 Task: Search one way flight ticket for 3 adults, 3 children in business from Presque Isle: Presque Isle International Airport to Rockford: Chicago Rockford International Airport(was Northwest Chicagoland Regional Airport At Rockford) on 5-1-2023. Choice of flights is American. Number of bags: 4 checked bags. Price is upto 25000. Outbound departure time preference is 11:15.
Action: Mouse moved to (185, 277)
Screenshot: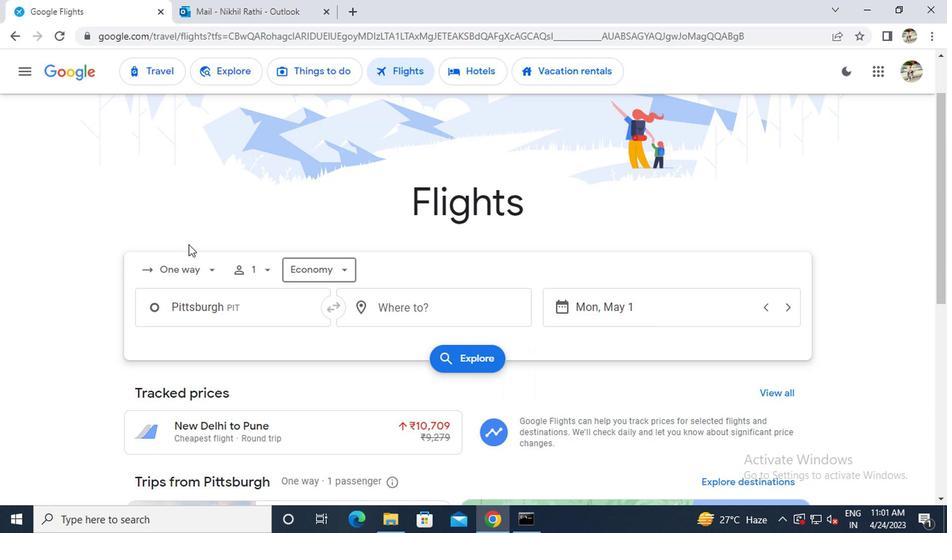 
Action: Mouse pressed left at (185, 277)
Screenshot: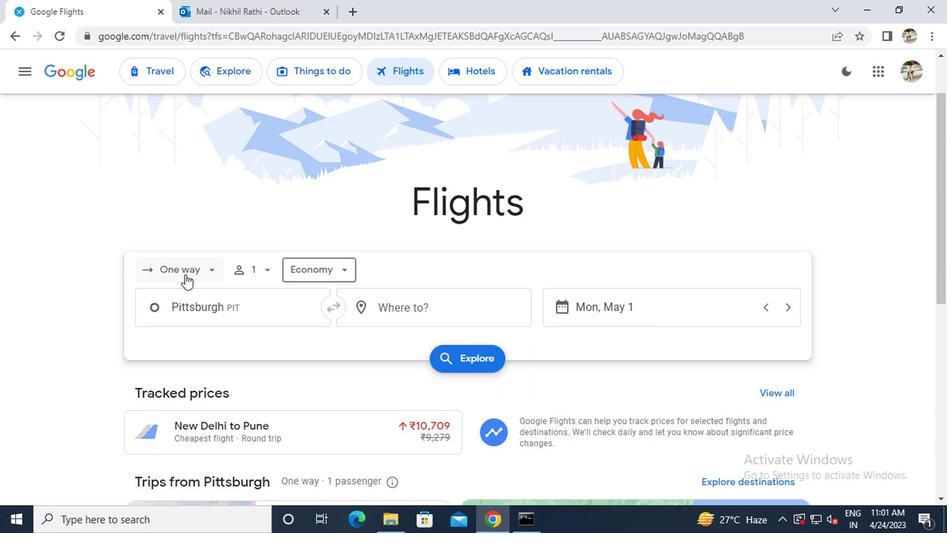 
Action: Mouse moved to (184, 328)
Screenshot: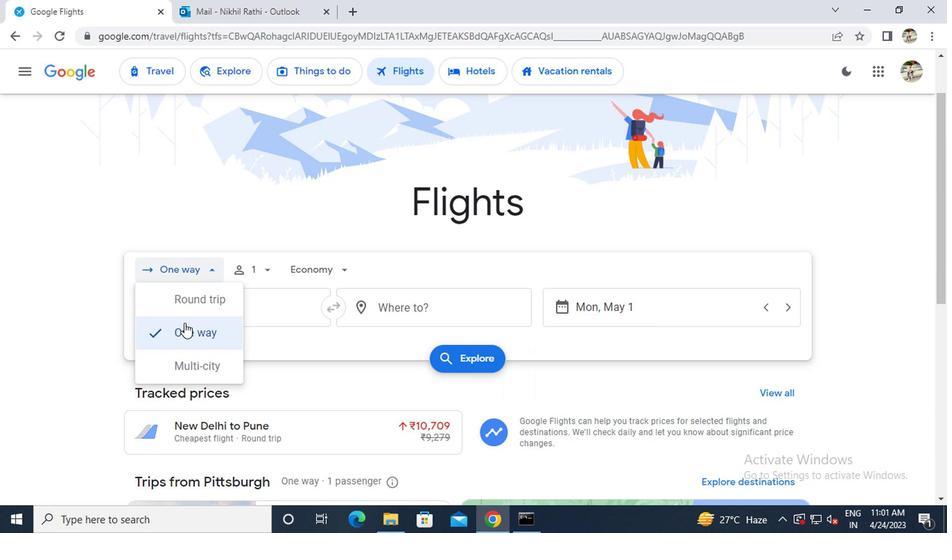 
Action: Mouse pressed left at (184, 328)
Screenshot: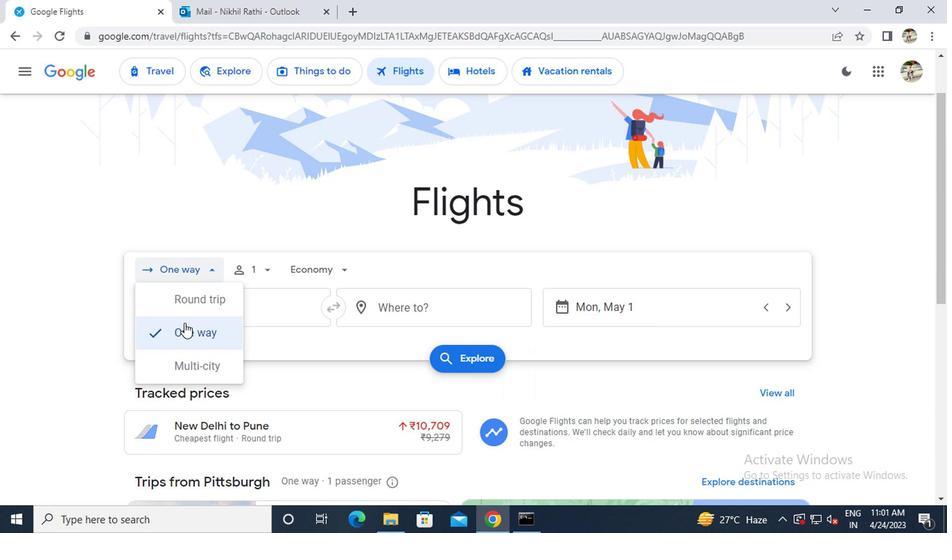 
Action: Mouse moved to (254, 269)
Screenshot: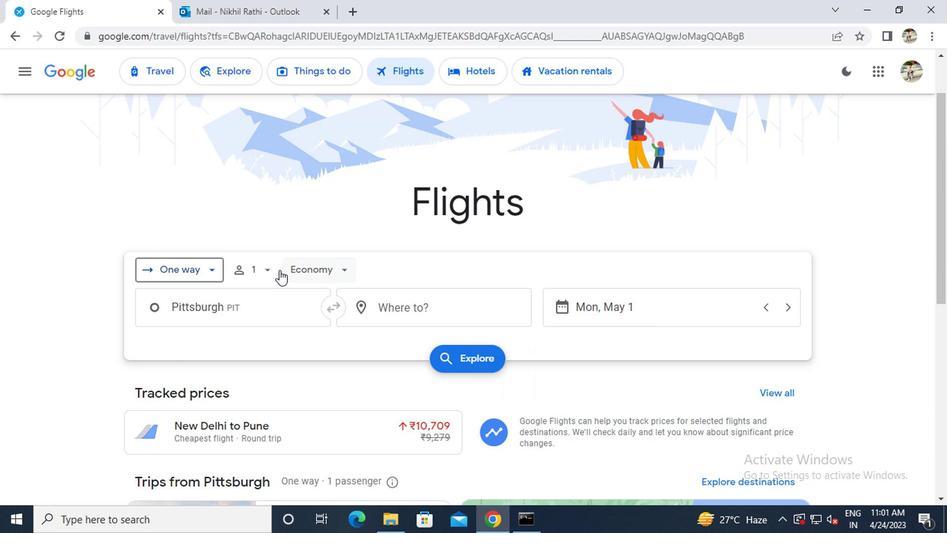
Action: Mouse pressed left at (254, 269)
Screenshot: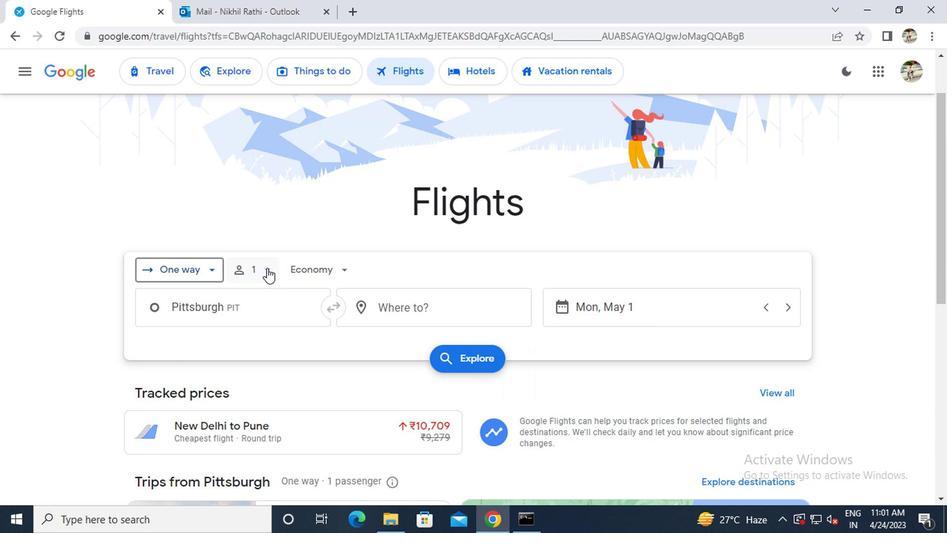 
Action: Mouse moved to (370, 307)
Screenshot: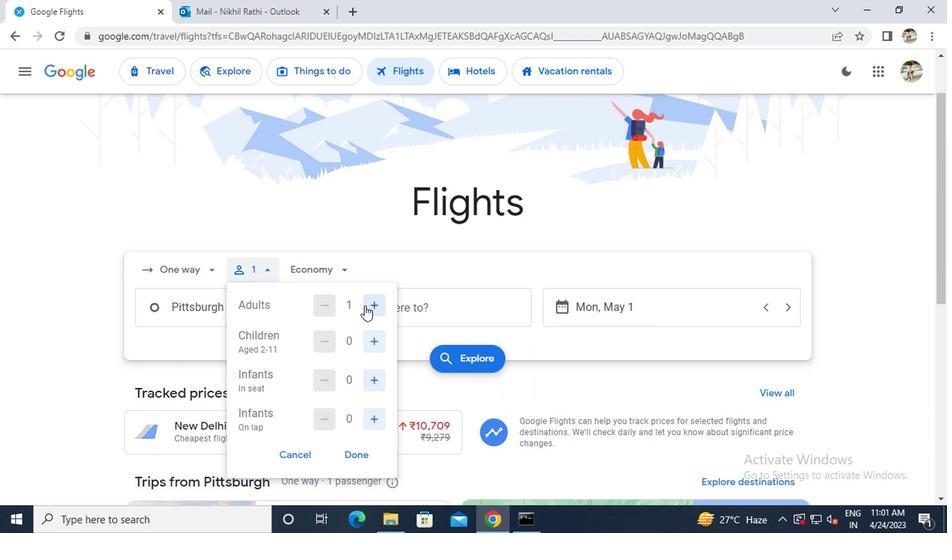 
Action: Mouse pressed left at (370, 307)
Screenshot: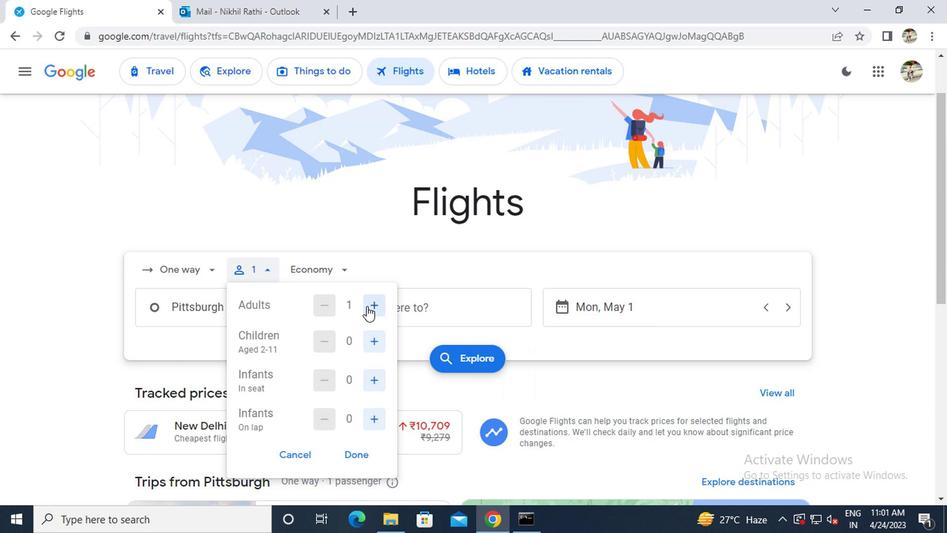 
Action: Mouse pressed left at (370, 307)
Screenshot: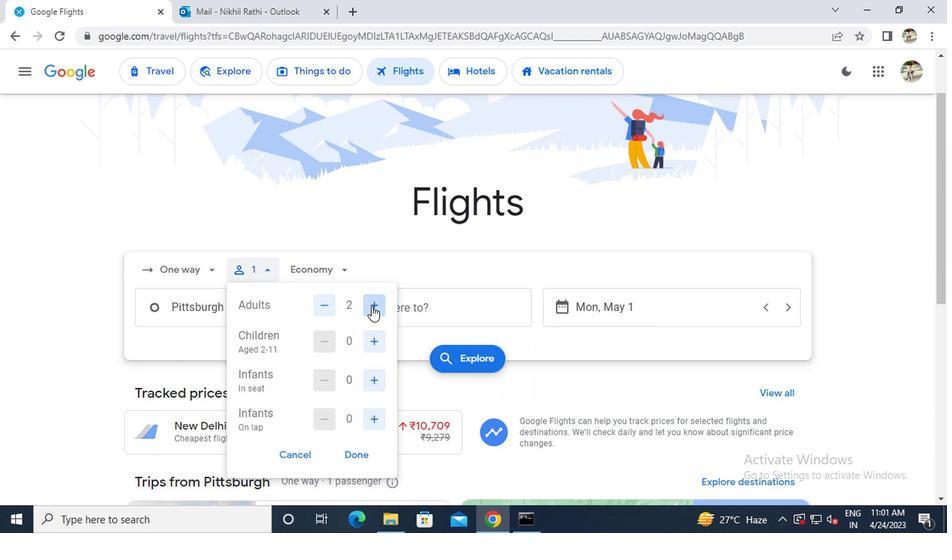 
Action: Mouse moved to (367, 343)
Screenshot: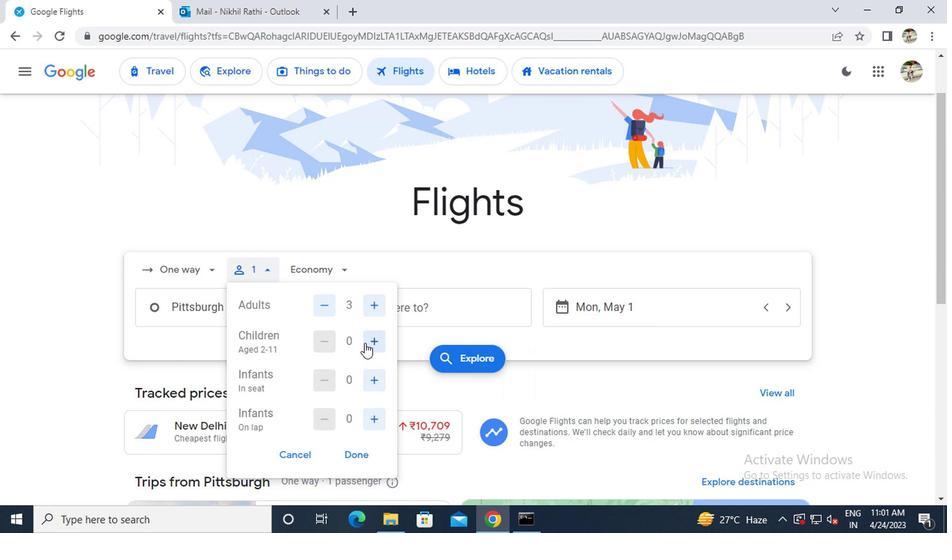 
Action: Mouse pressed left at (367, 343)
Screenshot: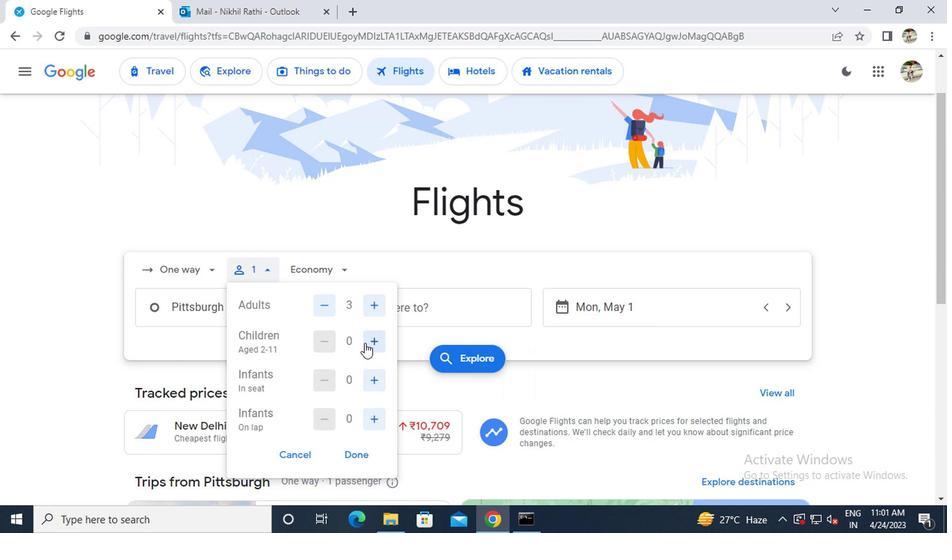 
Action: Mouse pressed left at (367, 343)
Screenshot: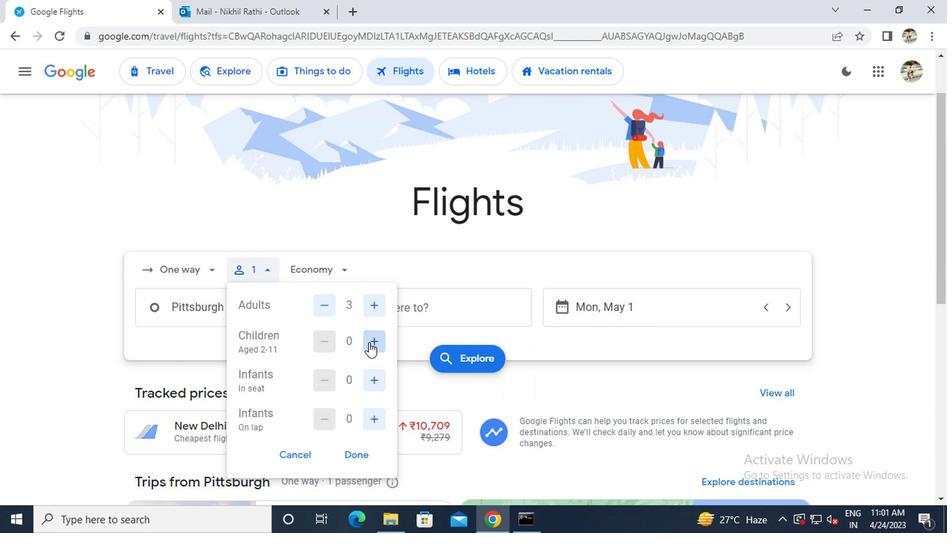 
Action: Mouse pressed left at (367, 343)
Screenshot: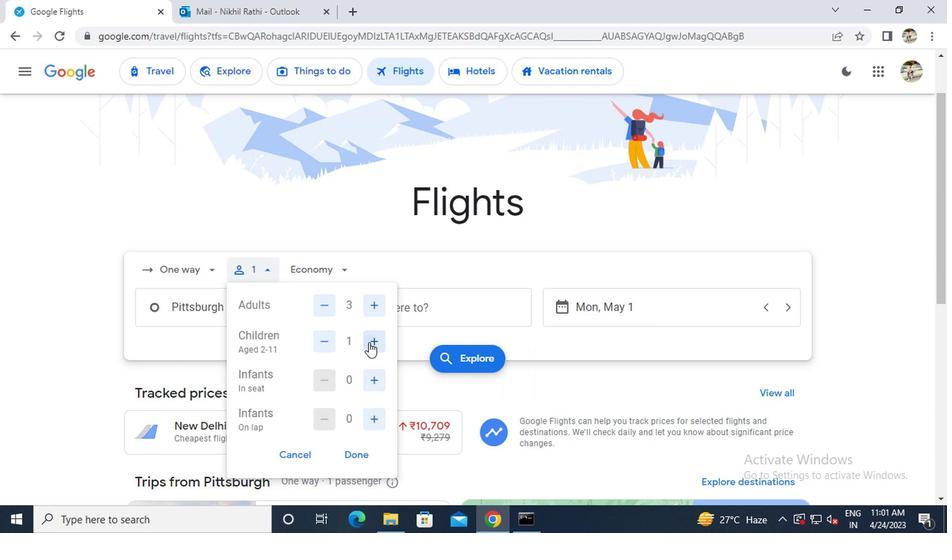 
Action: Mouse moved to (319, 261)
Screenshot: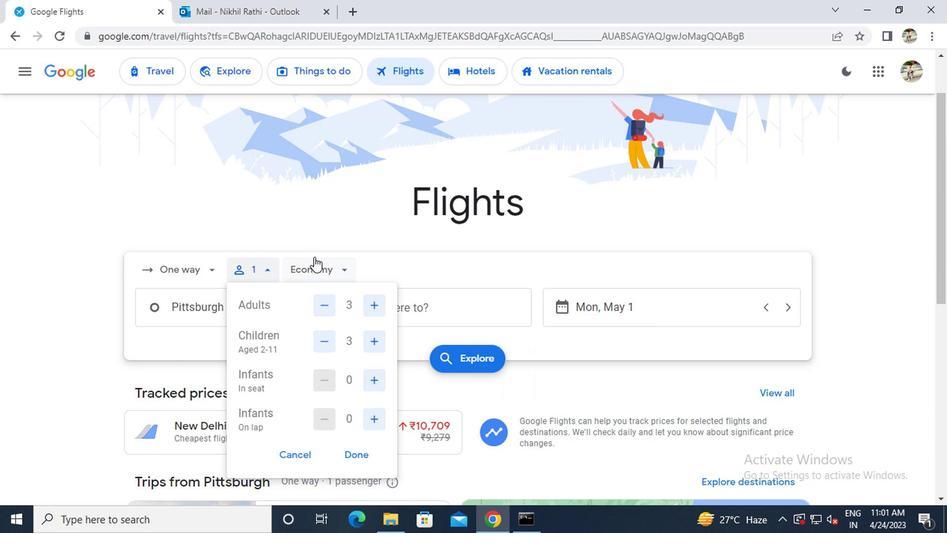 
Action: Mouse pressed left at (319, 261)
Screenshot: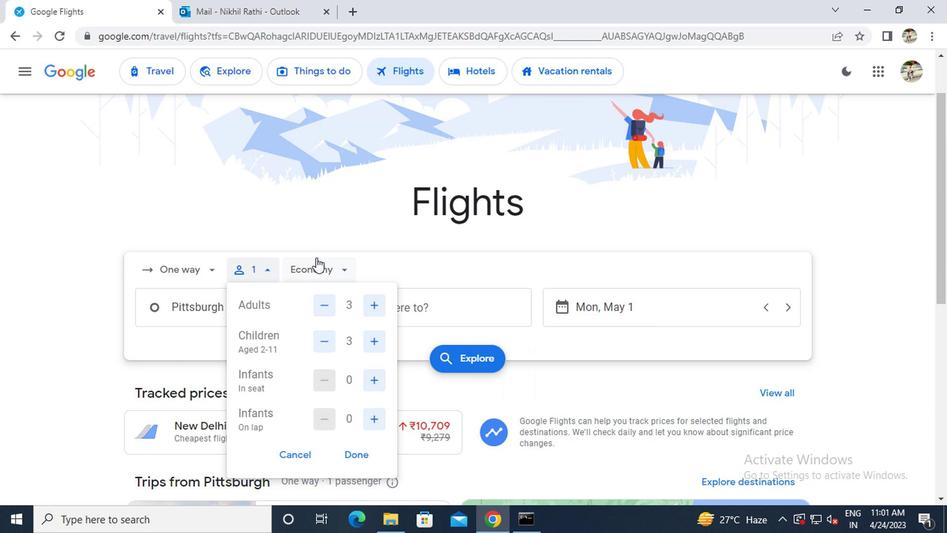 
Action: Mouse moved to (329, 362)
Screenshot: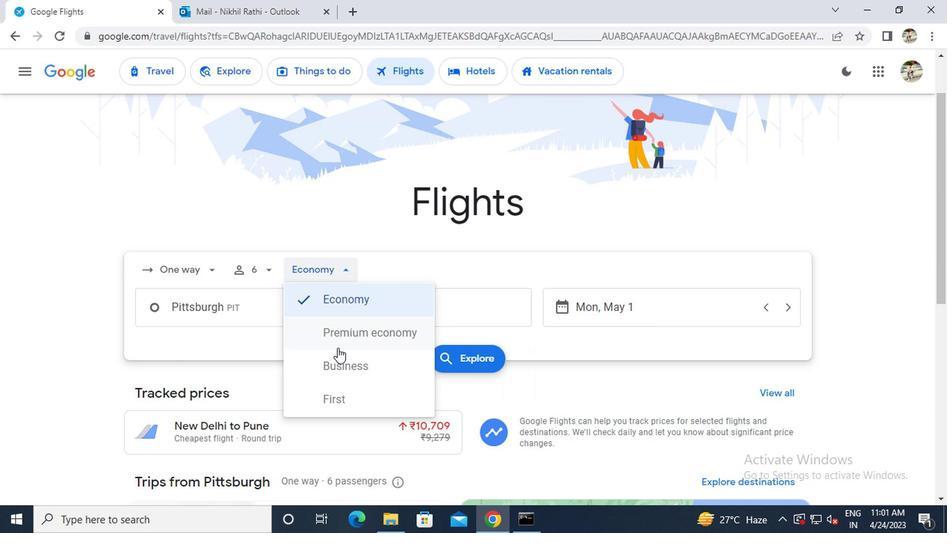 
Action: Mouse pressed left at (329, 362)
Screenshot: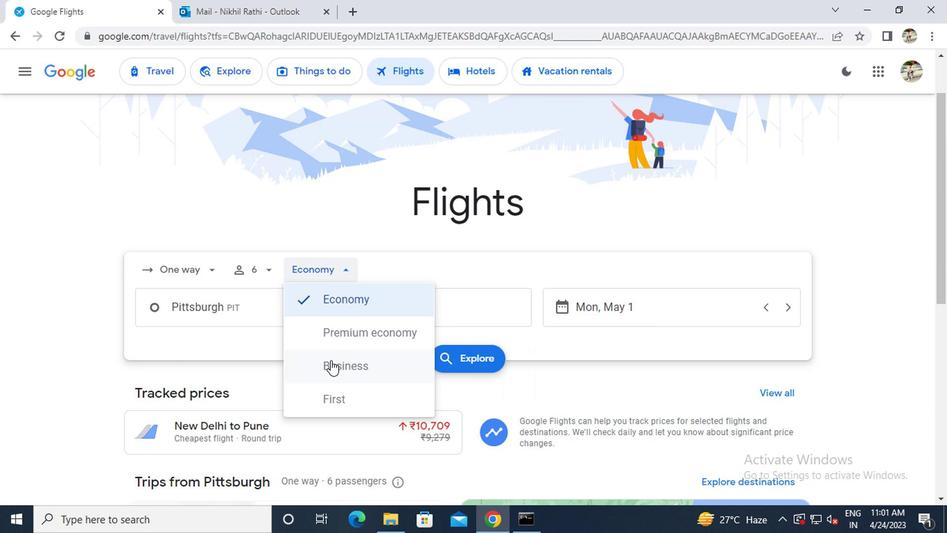
Action: Mouse moved to (259, 307)
Screenshot: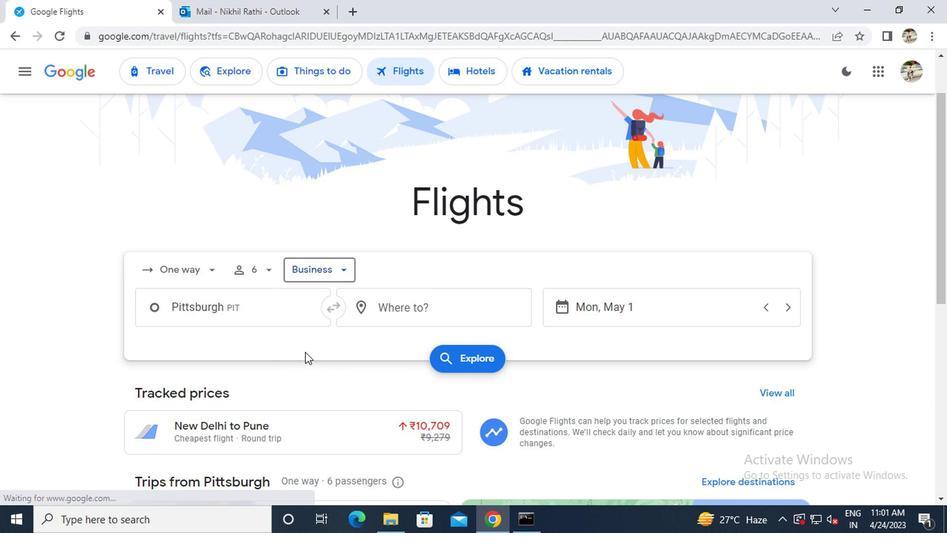 
Action: Mouse pressed left at (259, 307)
Screenshot: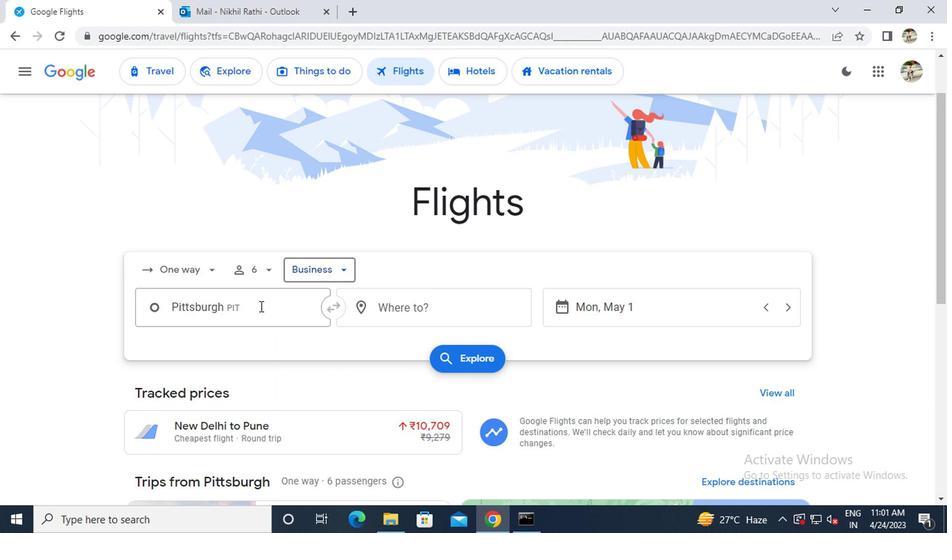 
Action: Key pressed <Key.backspace><Key.caps_lock>p<Key.caps_lock>resque<Key.space><Key.caps_lock>i<Key.caps_lock>sle<Key.space><Key.caps_lock>i<Key.caps_lock>
Screenshot: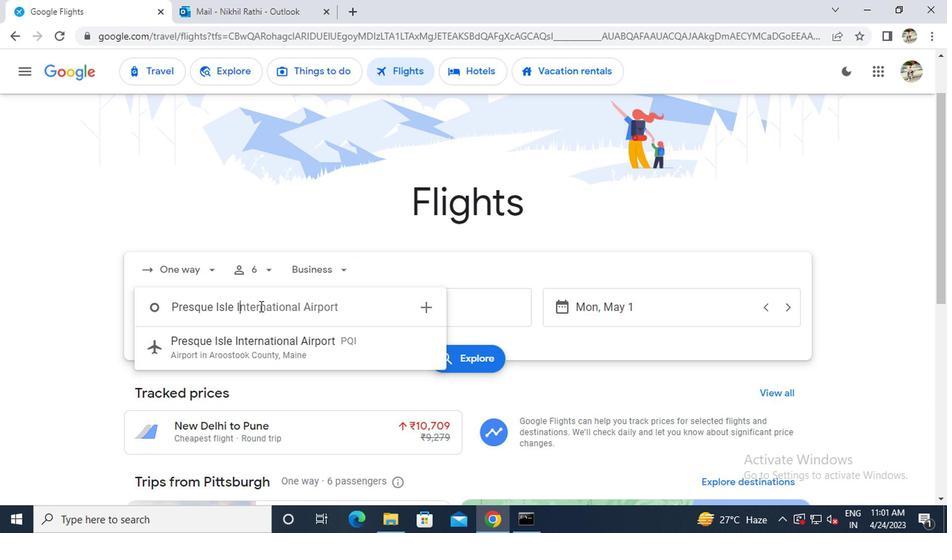 
Action: Mouse moved to (289, 348)
Screenshot: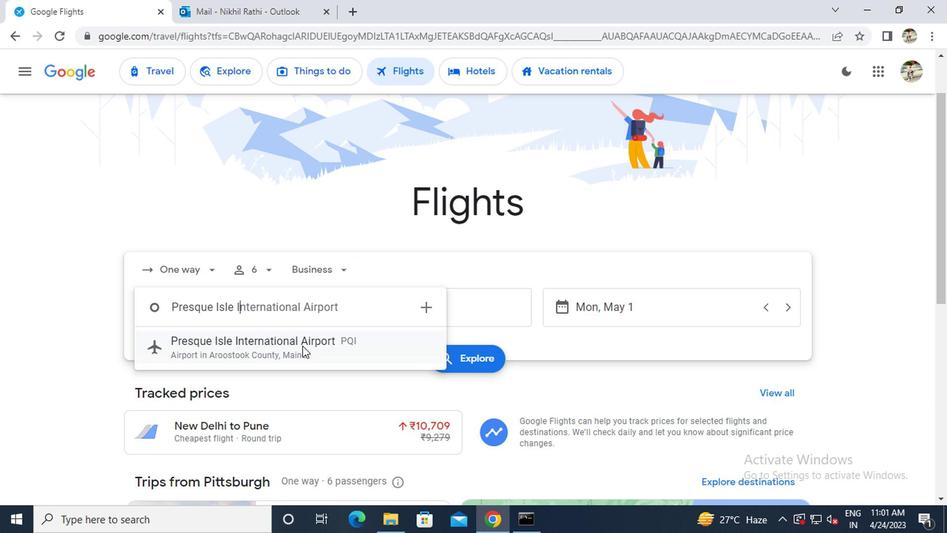 
Action: Mouse pressed left at (289, 348)
Screenshot: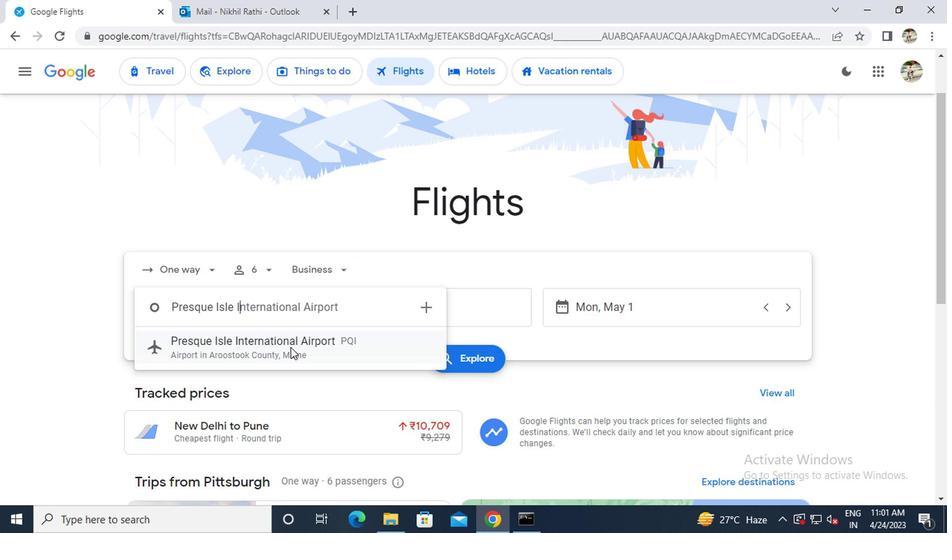 
Action: Mouse moved to (441, 308)
Screenshot: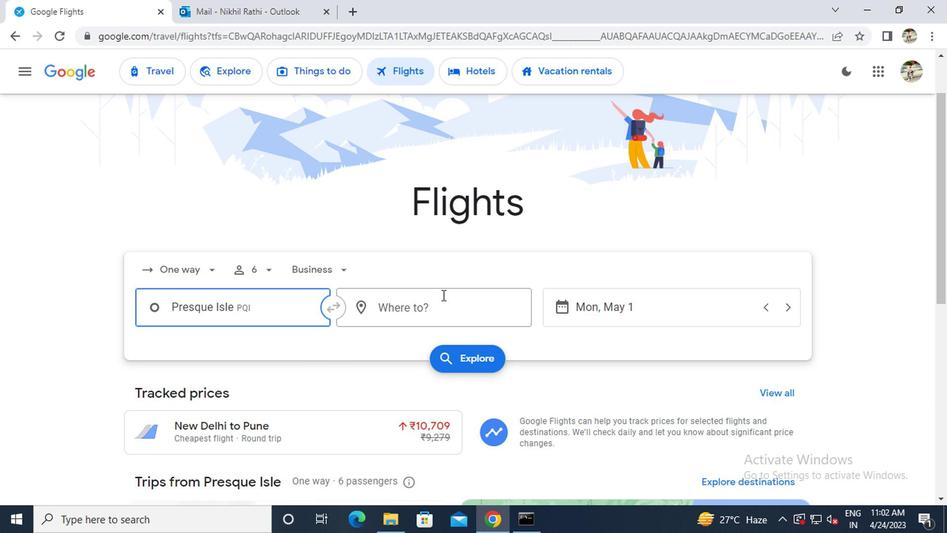 
Action: Mouse pressed left at (441, 308)
Screenshot: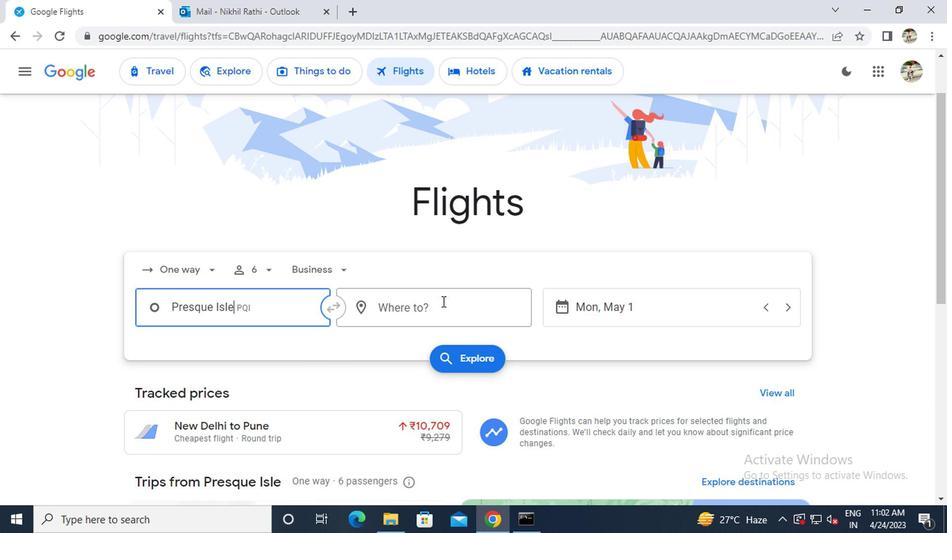 
Action: Mouse moved to (441, 309)
Screenshot: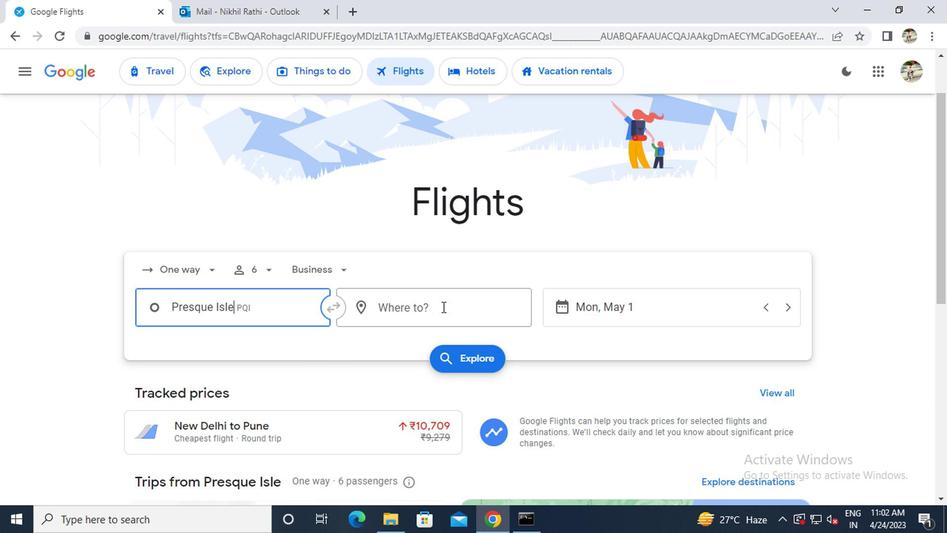 
Action: Key pressed <Key.caps_lock>c<Key.caps_lock>hicago<Key.space>
Screenshot: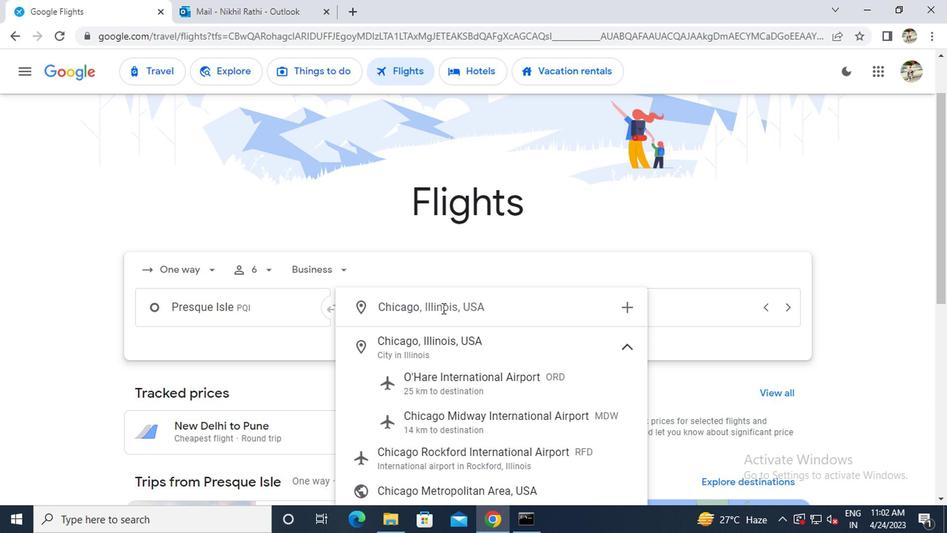 
Action: Mouse moved to (449, 465)
Screenshot: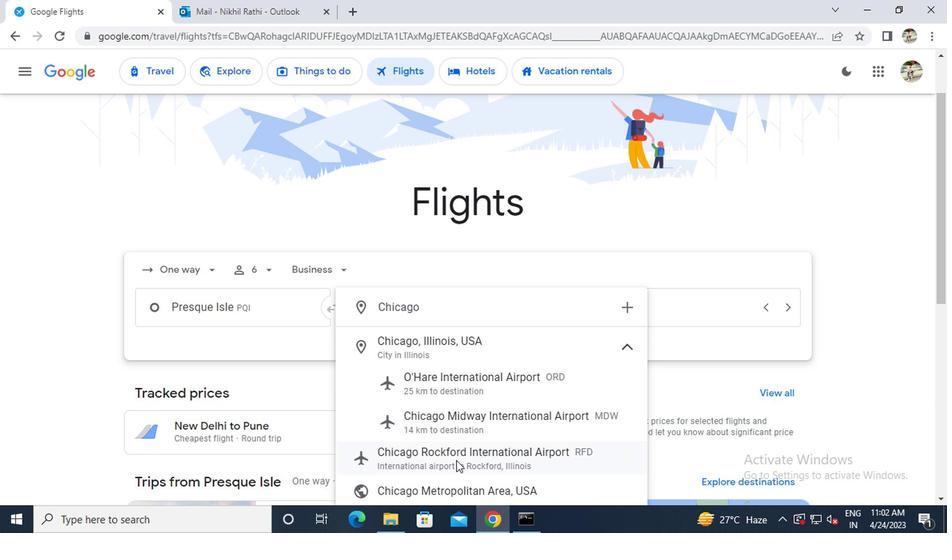 
Action: Mouse pressed left at (449, 465)
Screenshot: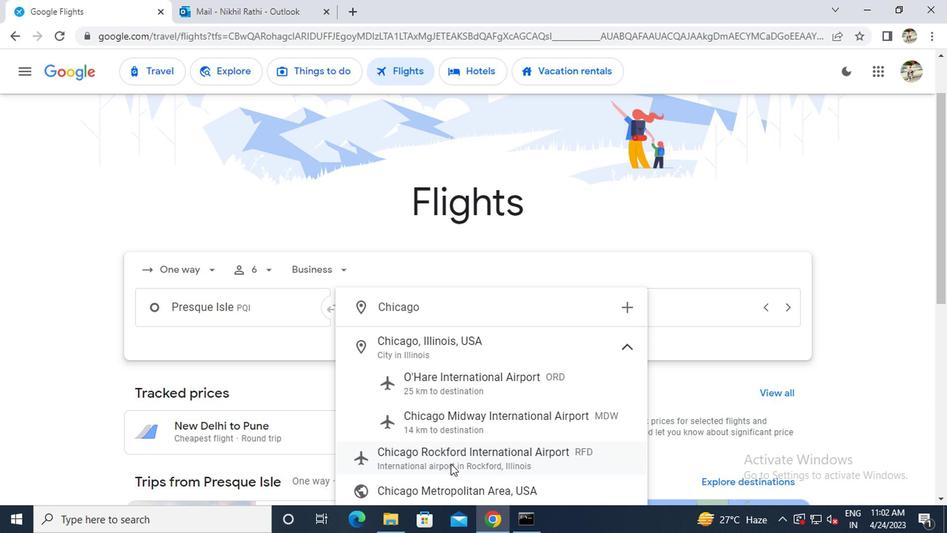 
Action: Mouse moved to (720, 305)
Screenshot: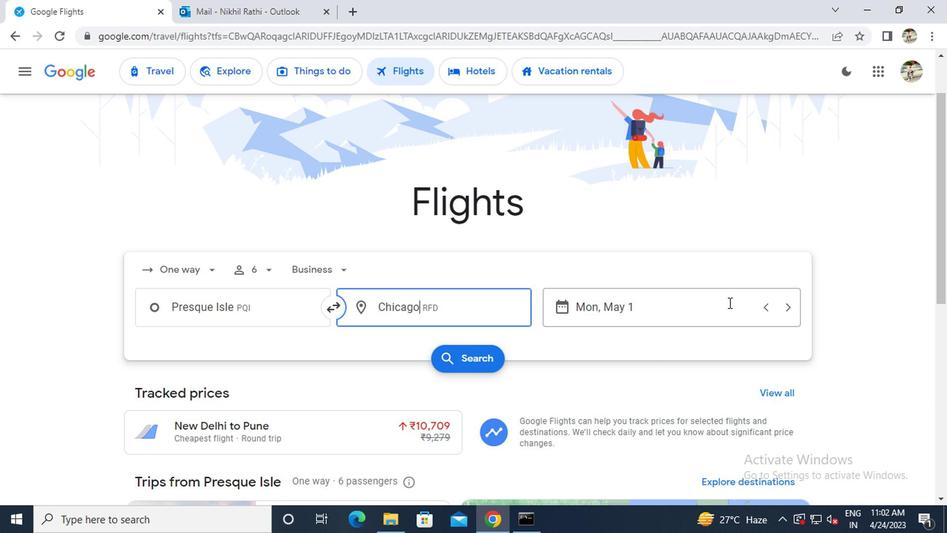 
Action: Mouse pressed left at (720, 305)
Screenshot: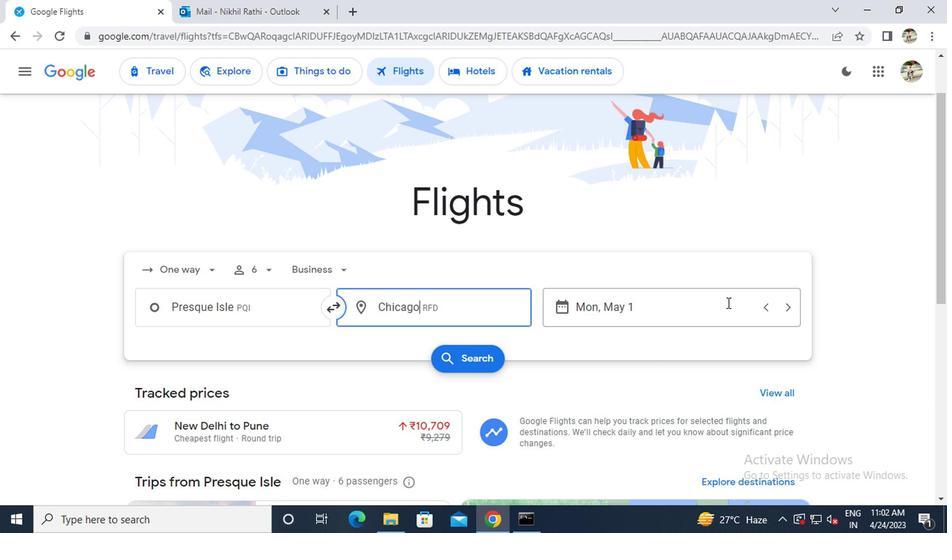 
Action: Mouse moved to (608, 256)
Screenshot: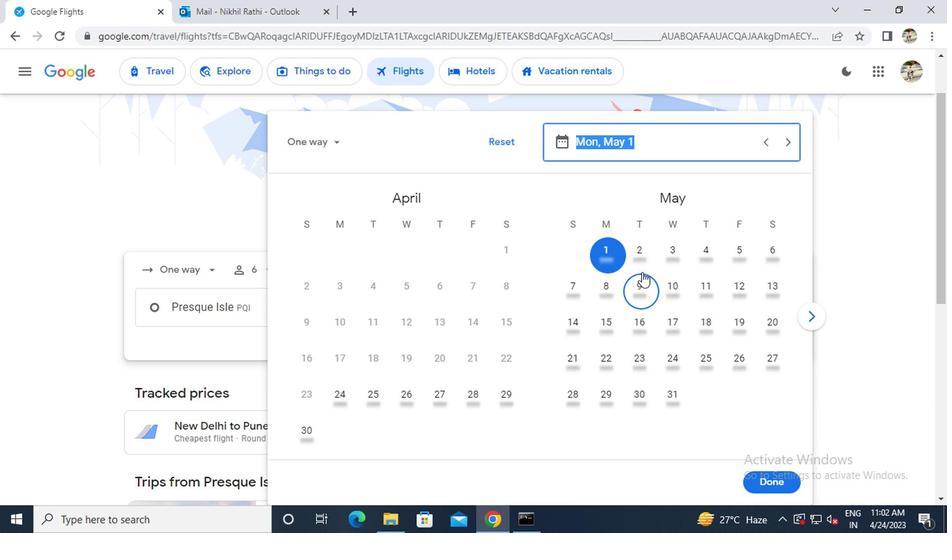 
Action: Mouse pressed left at (608, 256)
Screenshot: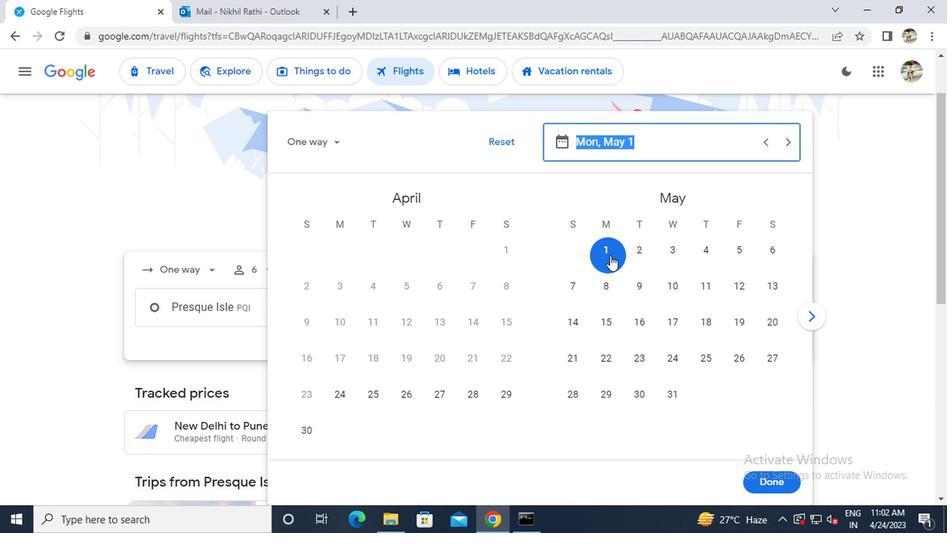 
Action: Mouse moved to (764, 492)
Screenshot: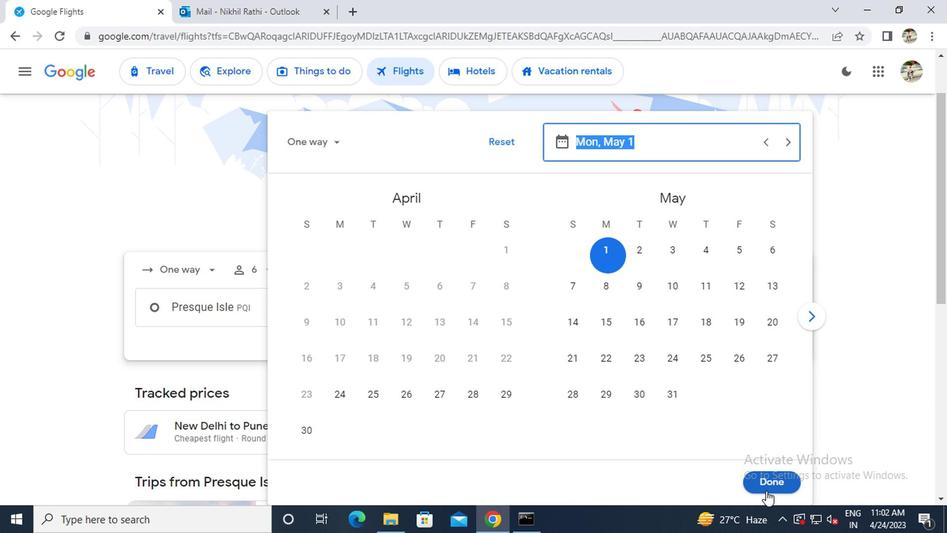 
Action: Mouse pressed left at (764, 492)
Screenshot: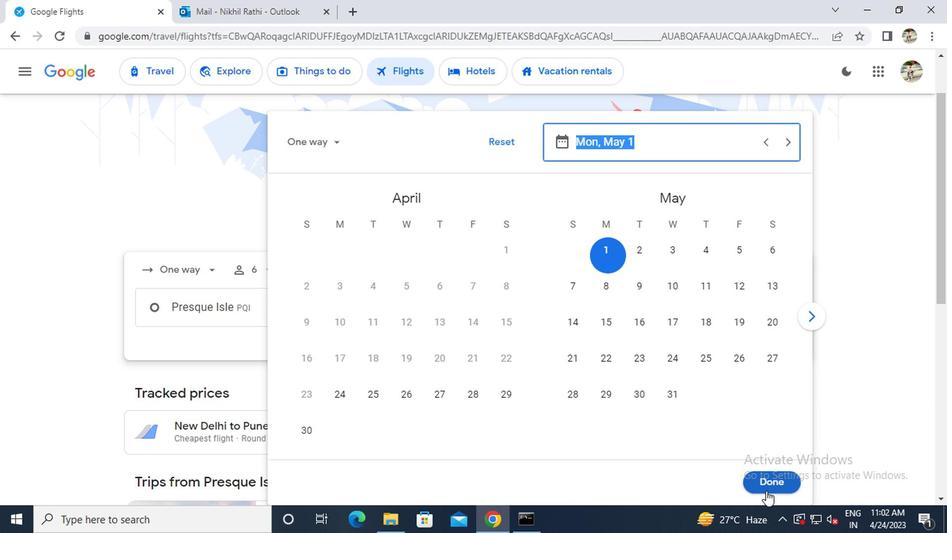 
Action: Mouse moved to (450, 357)
Screenshot: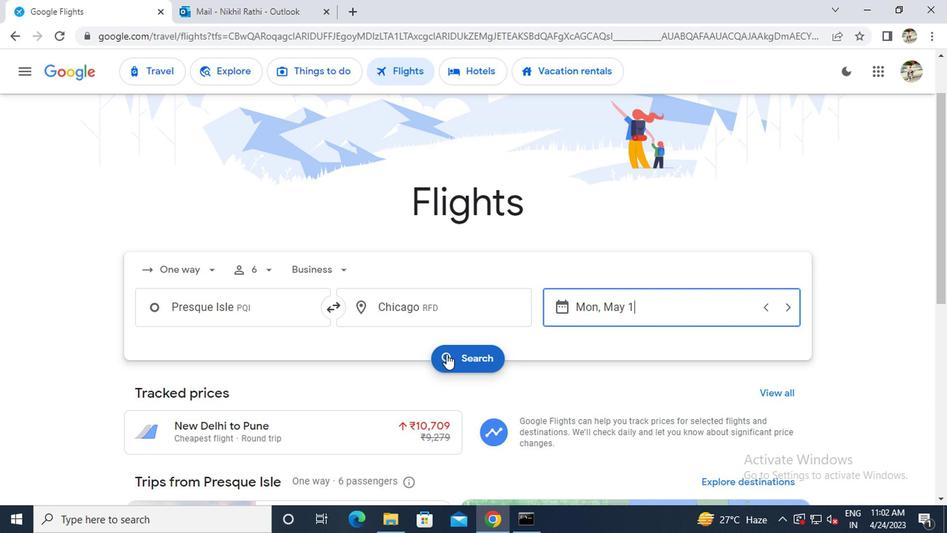 
Action: Mouse pressed left at (450, 357)
Screenshot: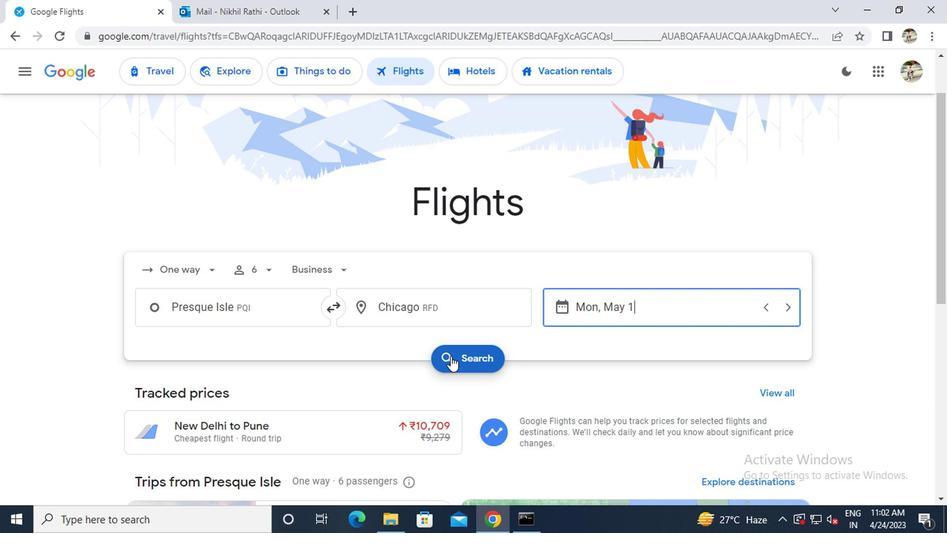 
Action: Mouse moved to (169, 205)
Screenshot: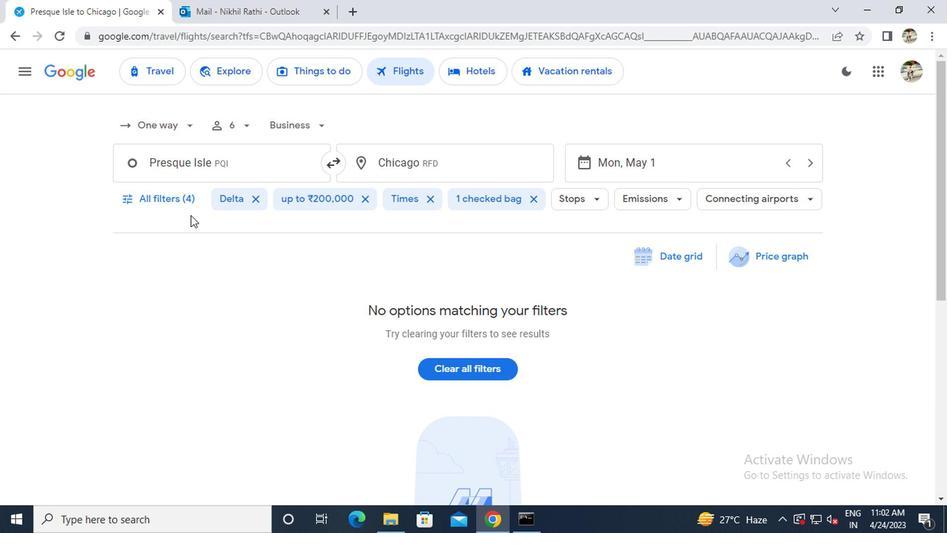 
Action: Mouse pressed left at (169, 205)
Screenshot: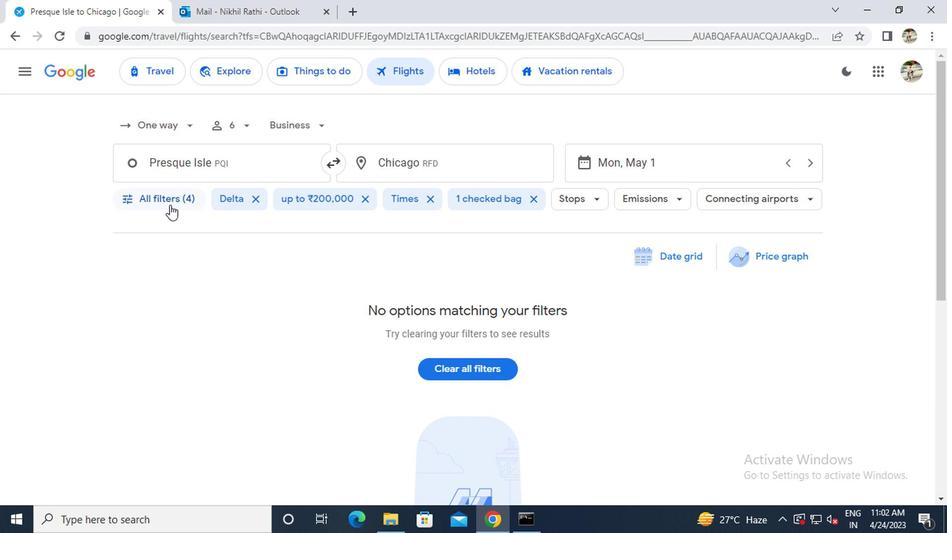 
Action: Mouse moved to (183, 342)
Screenshot: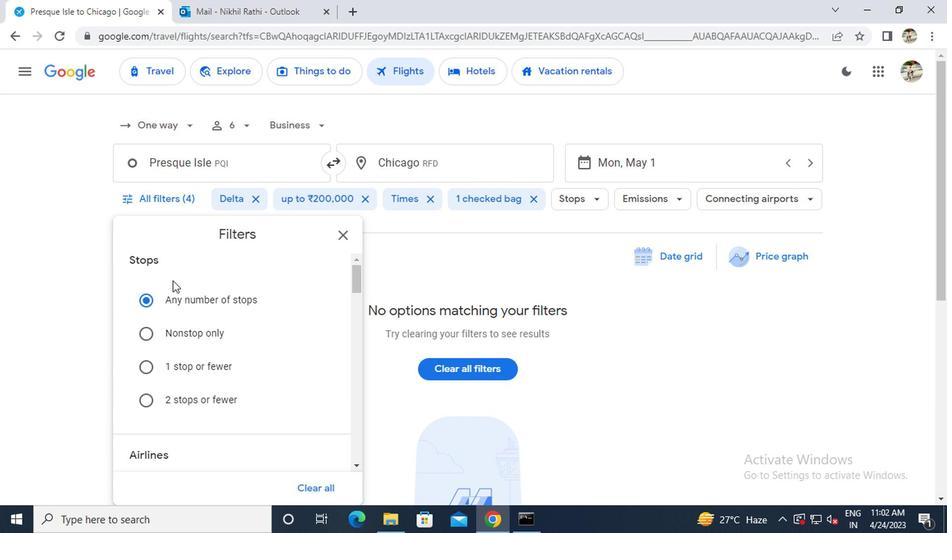 
Action: Mouse scrolled (183, 341) with delta (0, 0)
Screenshot: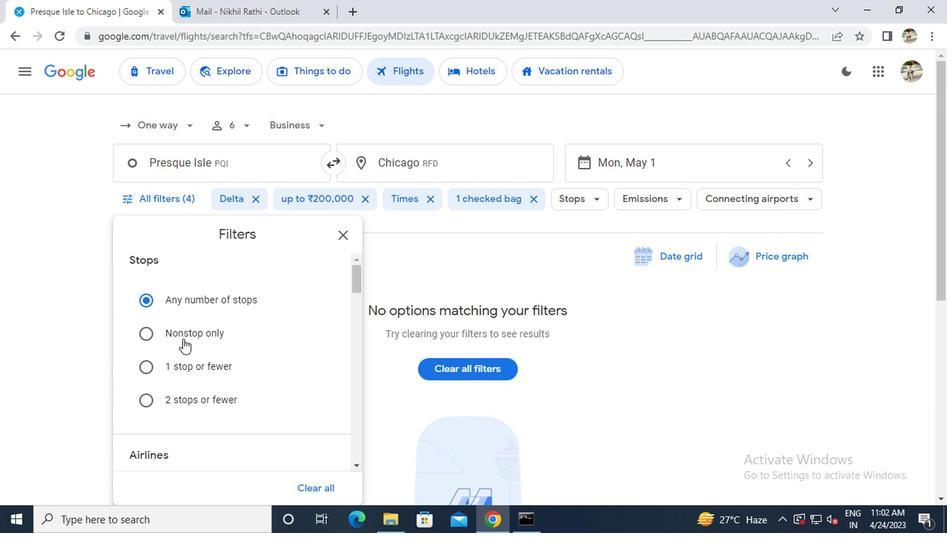 
Action: Mouse scrolled (183, 341) with delta (0, 0)
Screenshot: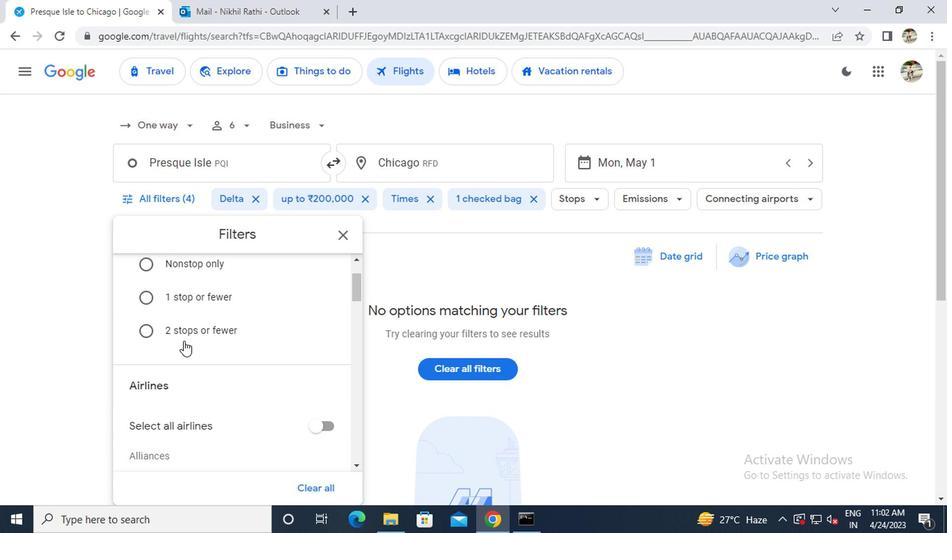 
Action: Mouse scrolled (183, 341) with delta (0, 0)
Screenshot: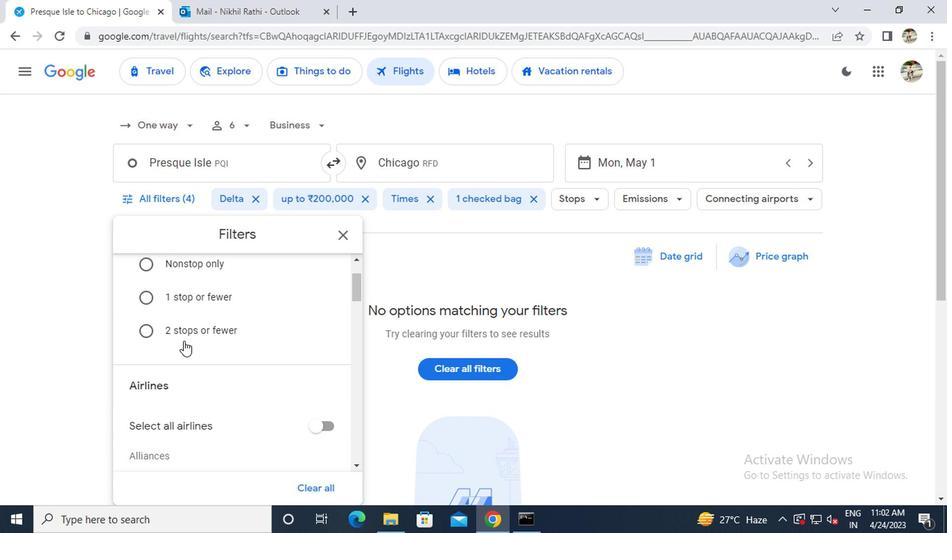 
Action: Mouse moved to (182, 343)
Screenshot: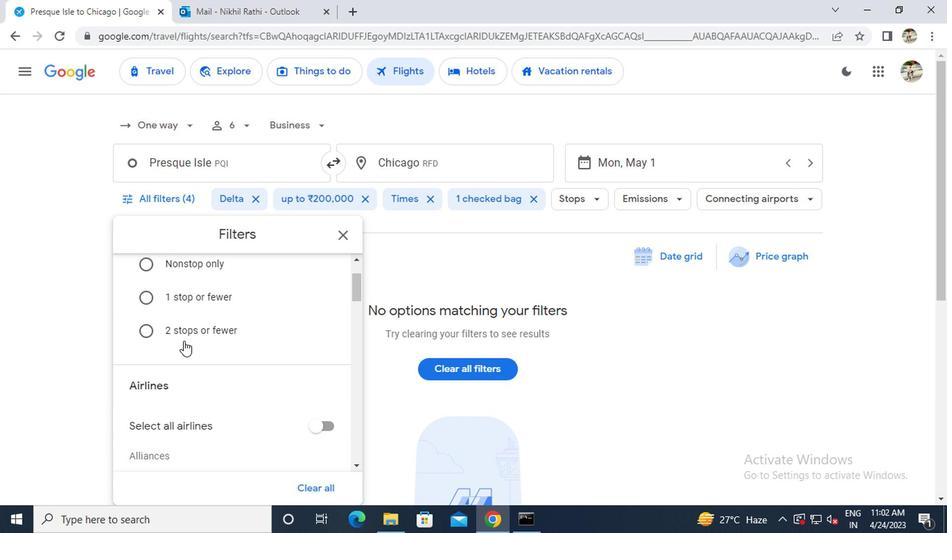 
Action: Mouse scrolled (182, 343) with delta (0, 0)
Screenshot: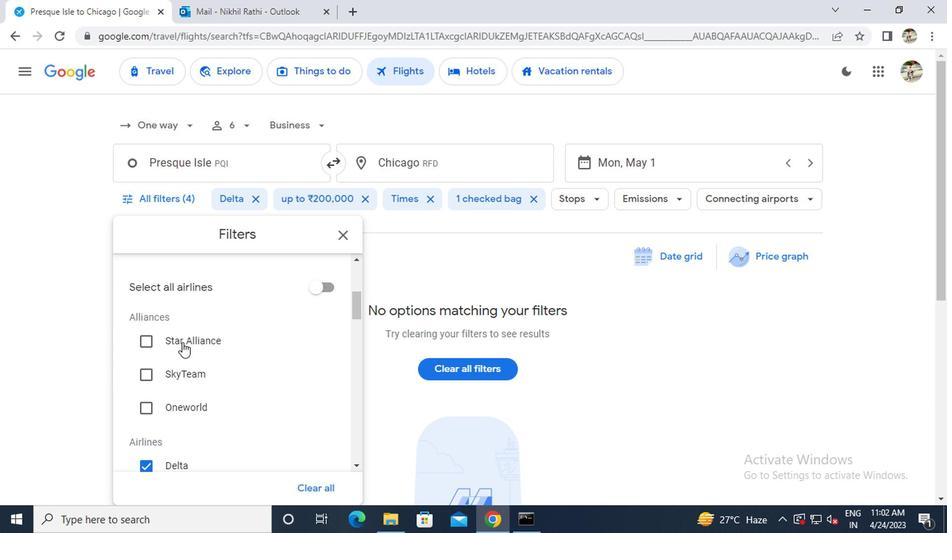 
Action: Mouse moved to (209, 358)
Screenshot: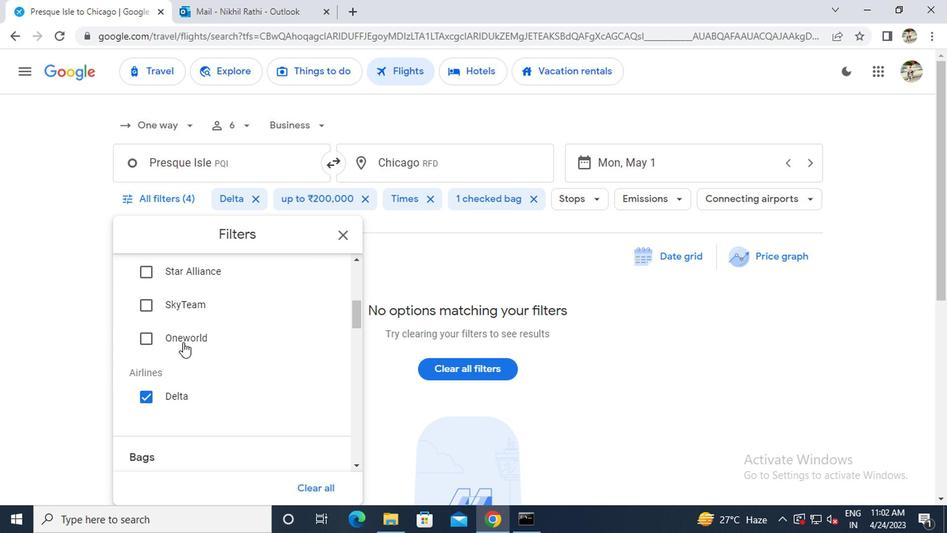 
Action: Mouse scrolled (209, 359) with delta (0, 0)
Screenshot: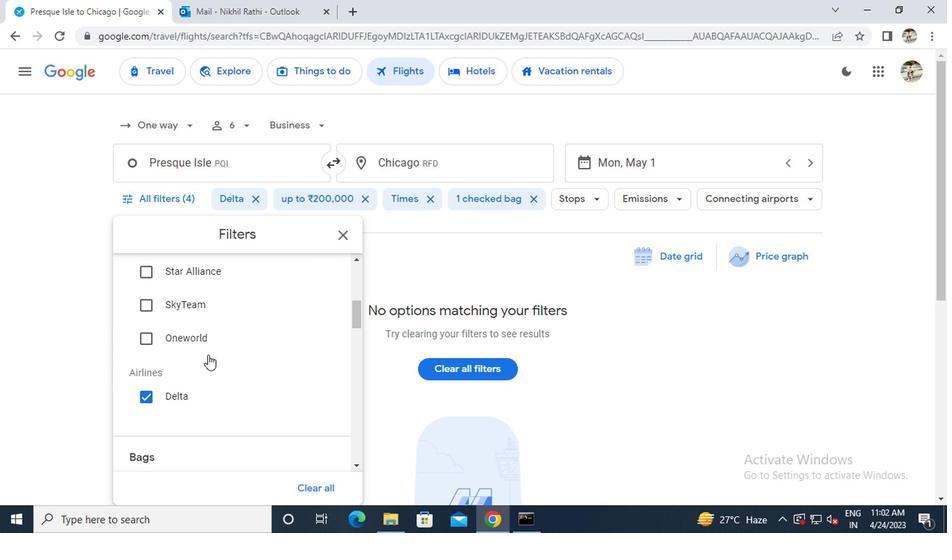 
Action: Mouse moved to (222, 358)
Screenshot: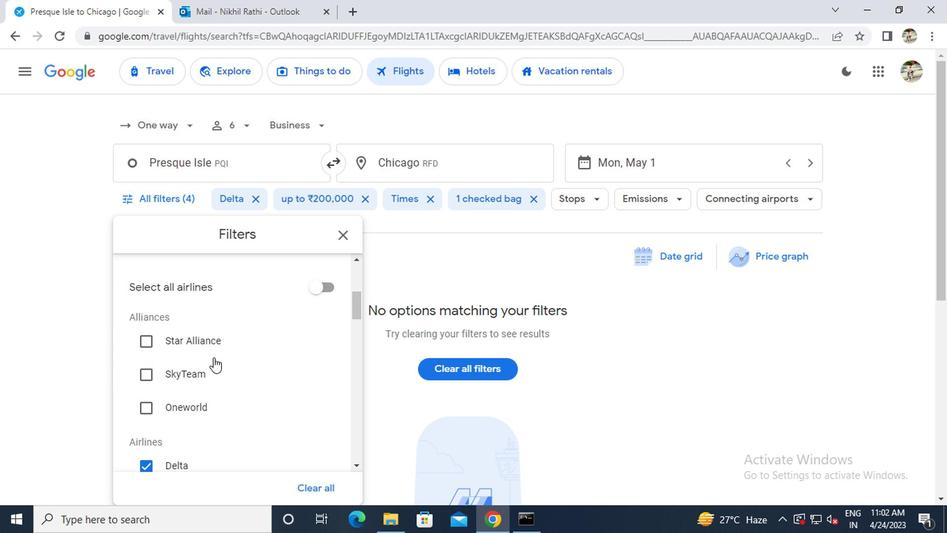 
Action: Mouse scrolled (222, 358) with delta (0, 0)
Screenshot: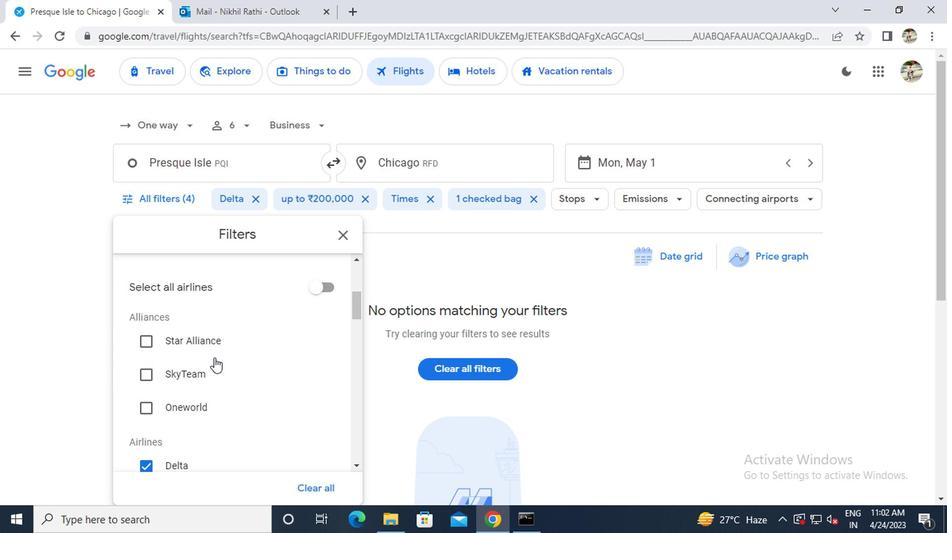 
Action: Mouse scrolled (222, 358) with delta (0, 0)
Screenshot: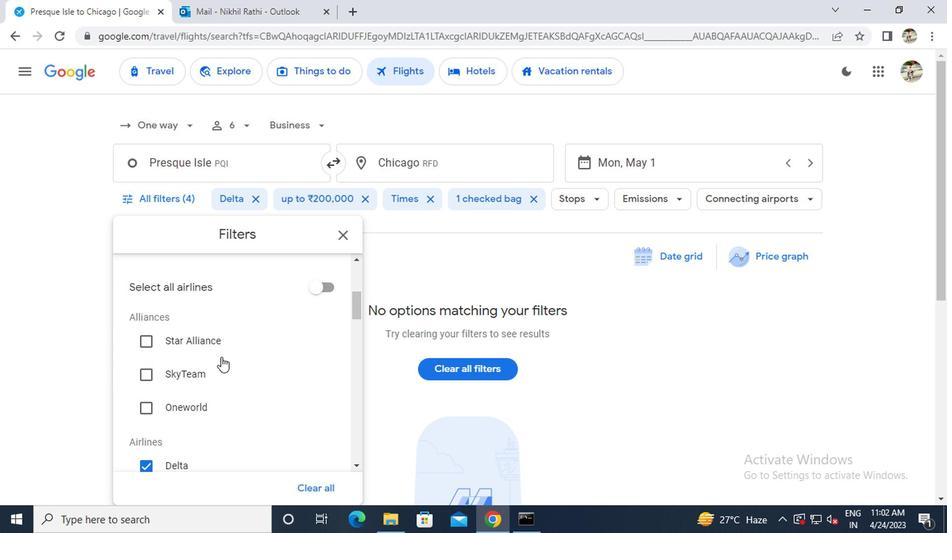 
Action: Mouse moved to (224, 358)
Screenshot: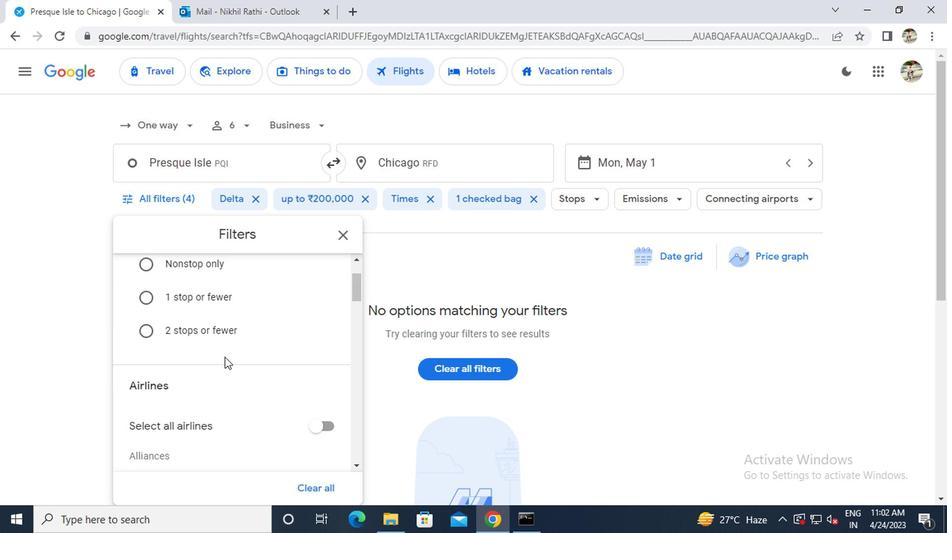 
Action: Mouse scrolled (224, 357) with delta (0, 0)
Screenshot: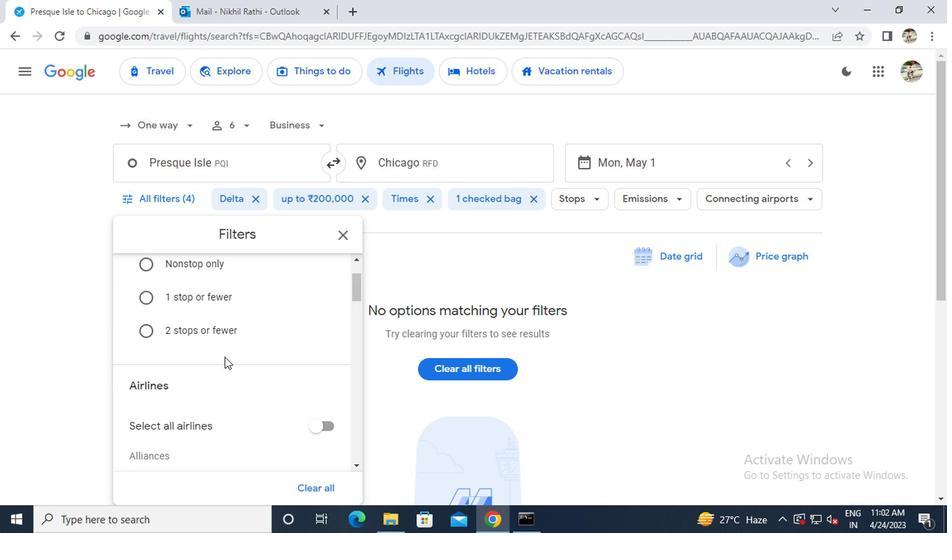 
Action: Mouse moved to (224, 358)
Screenshot: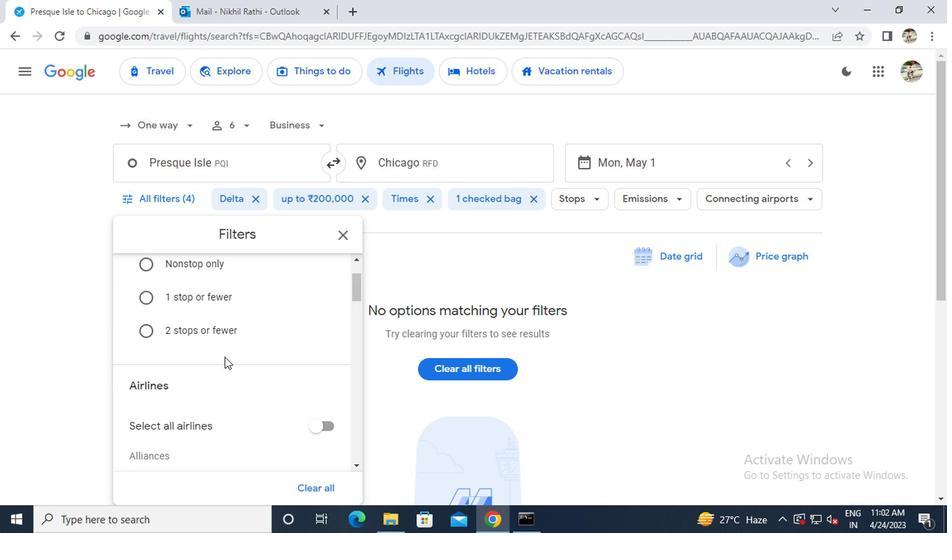 
Action: Mouse scrolled (224, 357) with delta (0, 0)
Screenshot: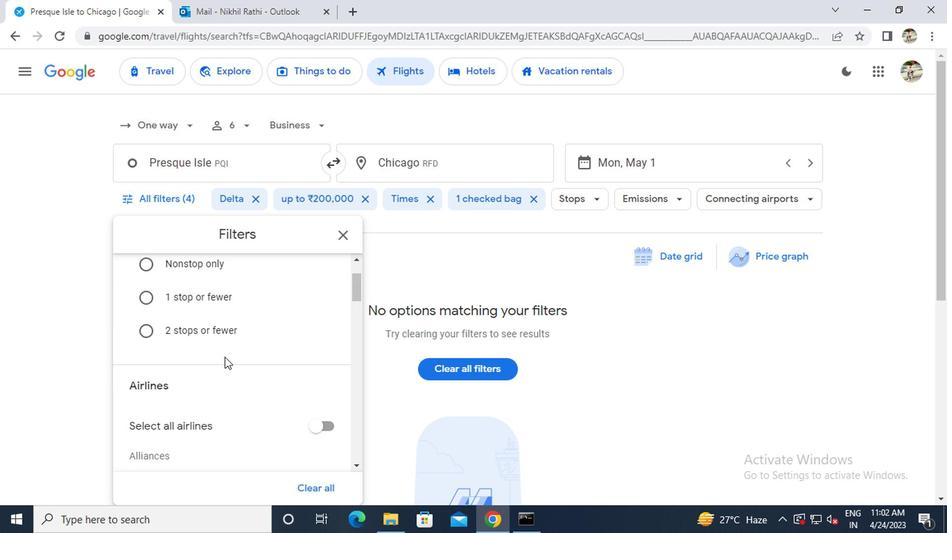 
Action: Mouse moved to (223, 358)
Screenshot: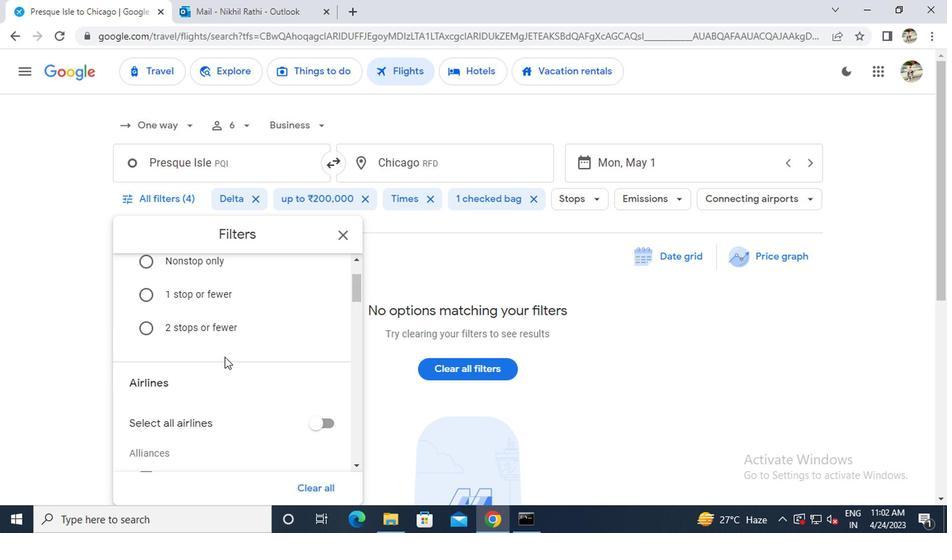 
Action: Mouse scrolled (223, 357) with delta (0, 0)
Screenshot: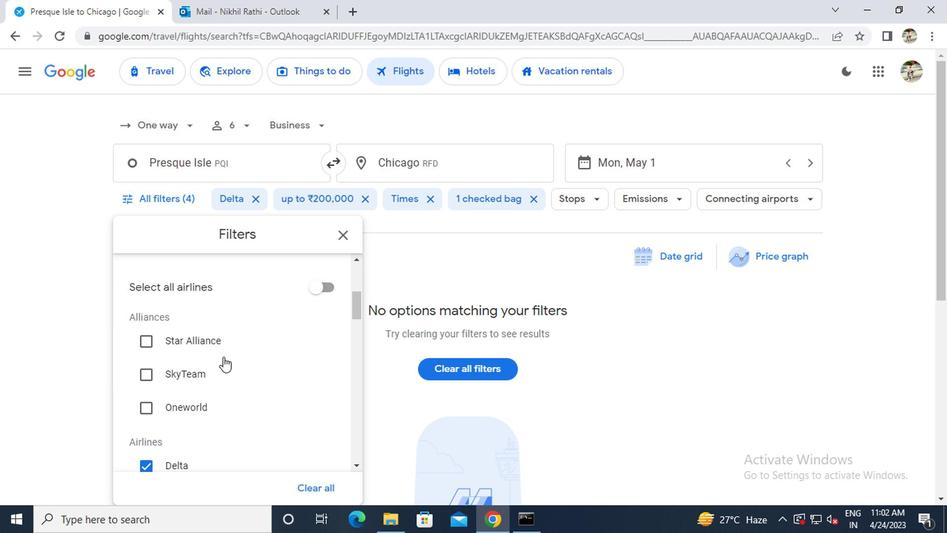 
Action: Mouse scrolled (223, 357) with delta (0, 0)
Screenshot: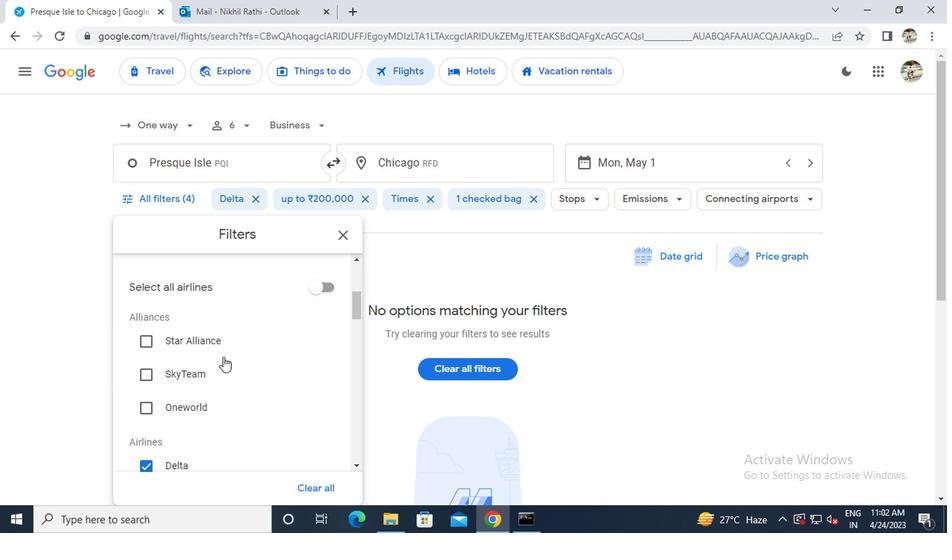 
Action: Mouse moved to (314, 484)
Screenshot: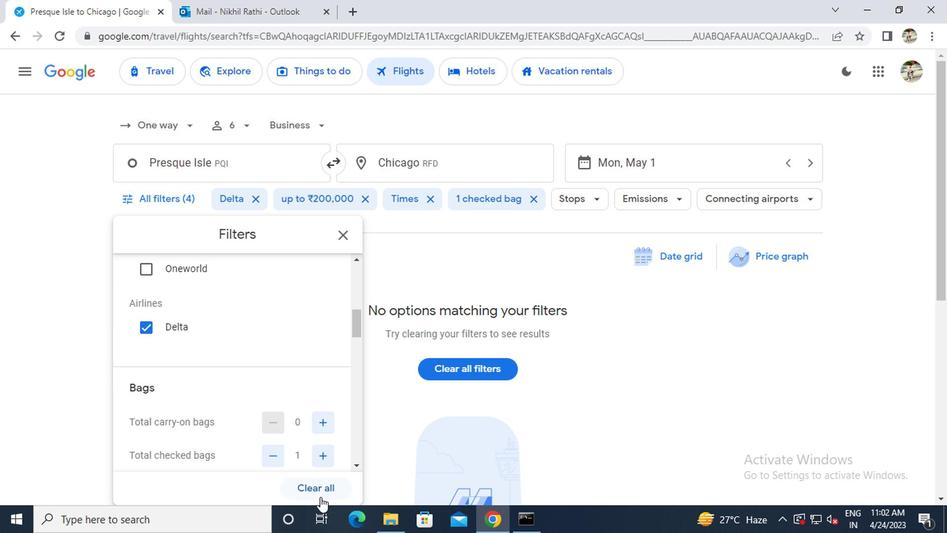
Action: Mouse pressed left at (314, 484)
Screenshot: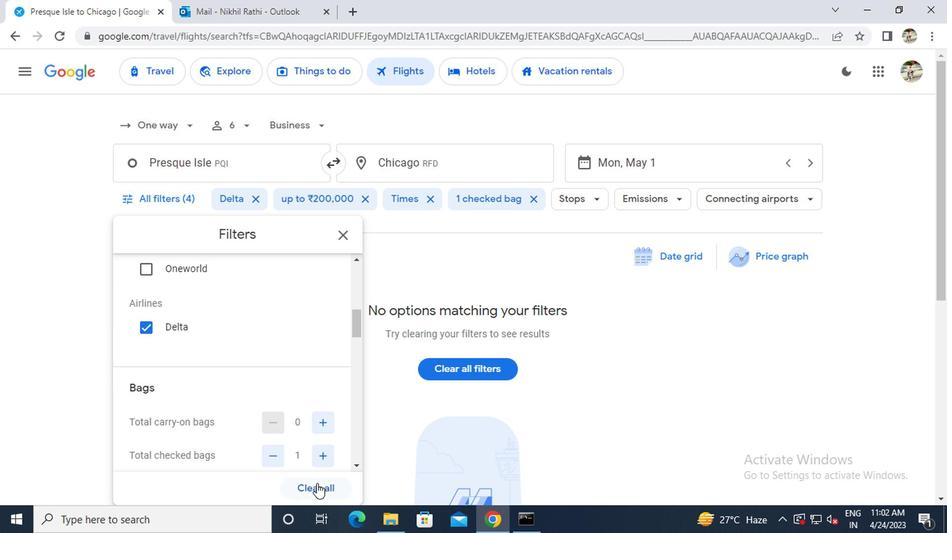 
Action: Mouse moved to (292, 423)
Screenshot: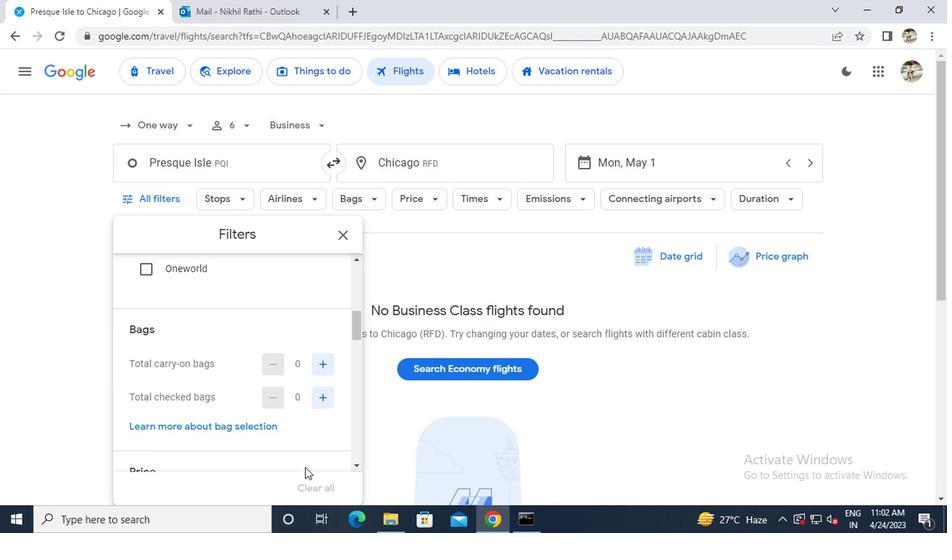 
Action: Mouse scrolled (292, 423) with delta (0, 0)
Screenshot: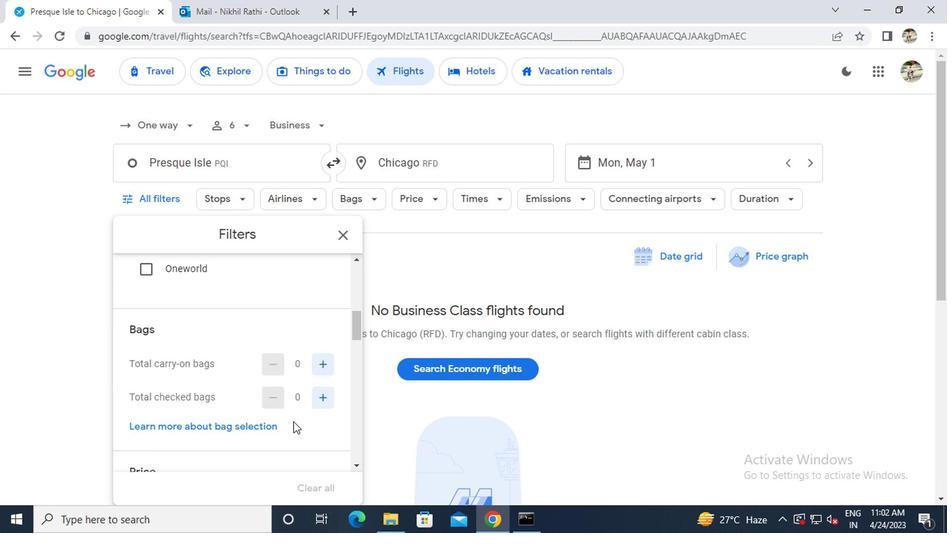 
Action: Mouse scrolled (292, 423) with delta (0, 0)
Screenshot: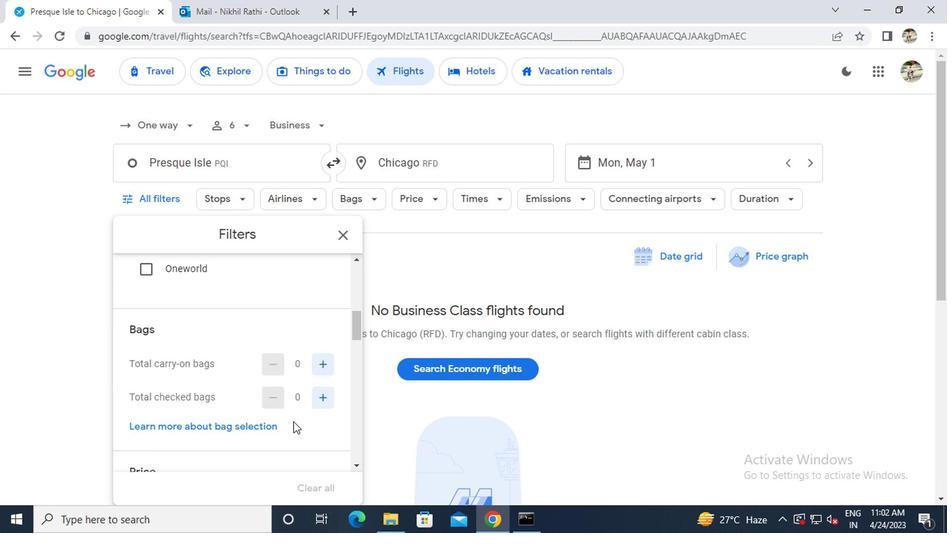 
Action: Mouse moved to (279, 416)
Screenshot: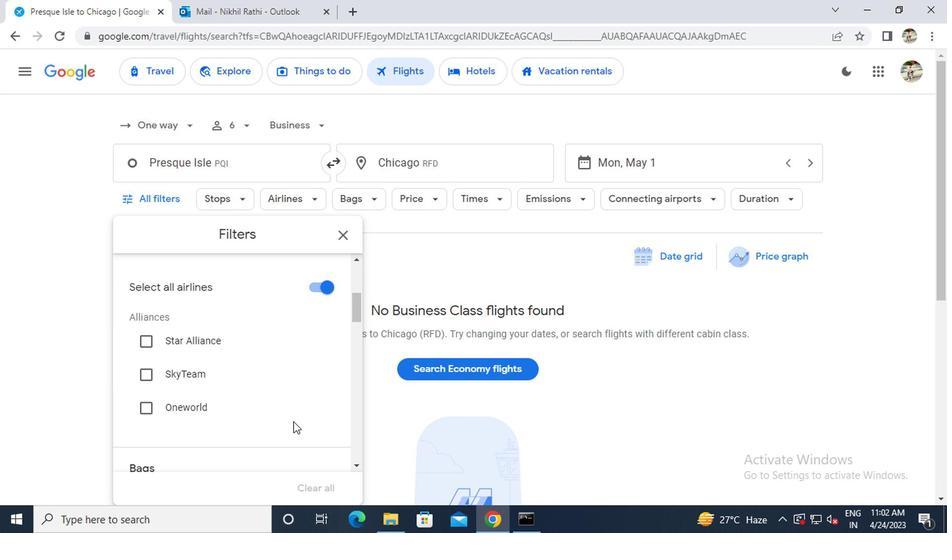 
Action: Mouse scrolled (279, 416) with delta (0, 0)
Screenshot: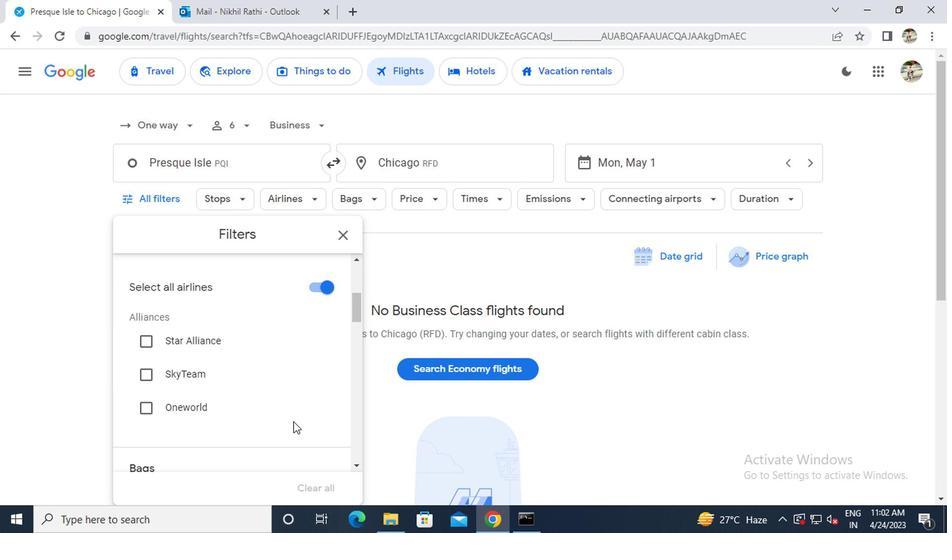 
Action: Mouse moved to (279, 415)
Screenshot: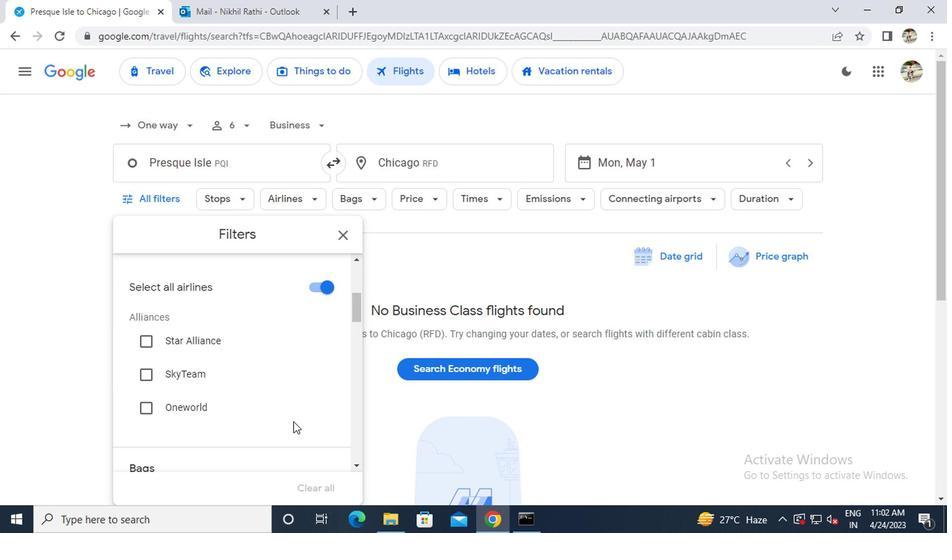 
Action: Mouse scrolled (279, 416) with delta (0, 0)
Screenshot: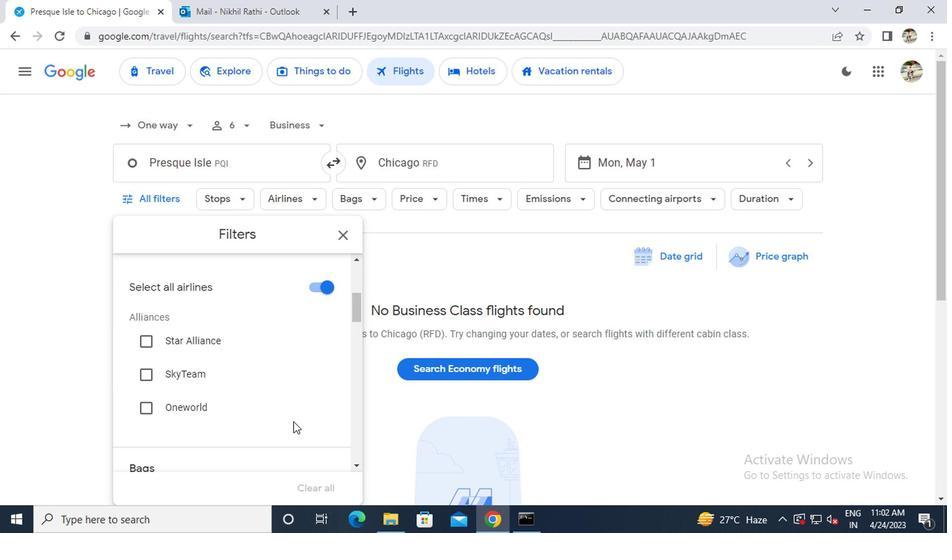
Action: Mouse moved to (280, 414)
Screenshot: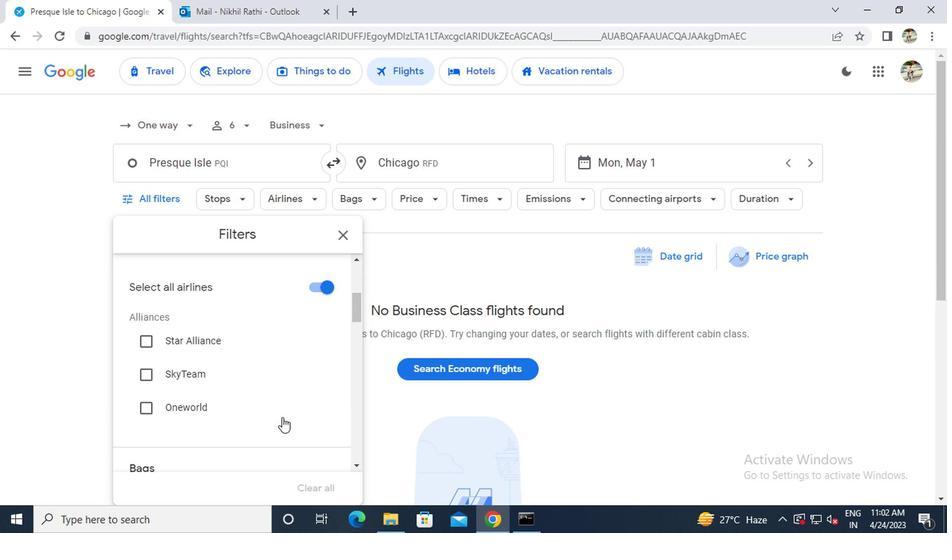 
Action: Mouse scrolled (280, 414) with delta (0, 0)
Screenshot: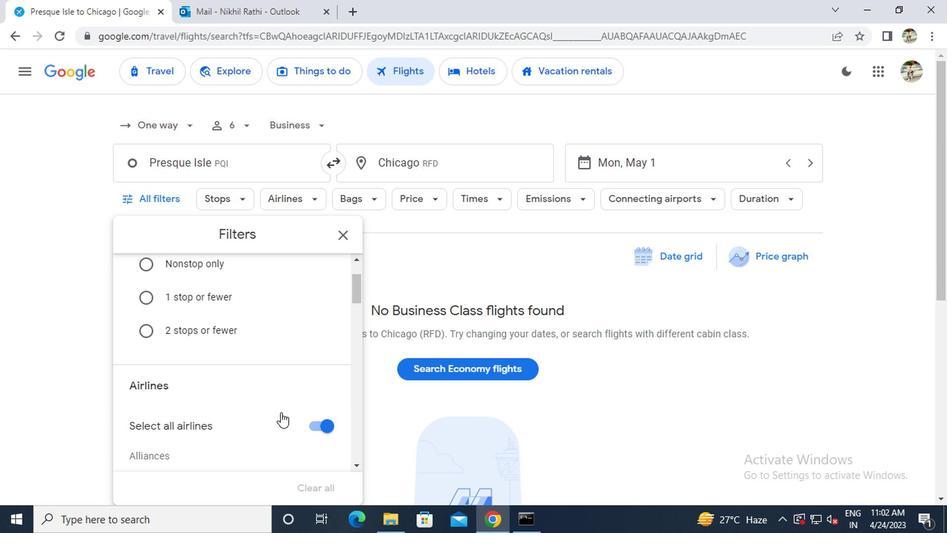 
Action: Mouse scrolled (280, 414) with delta (0, 0)
Screenshot: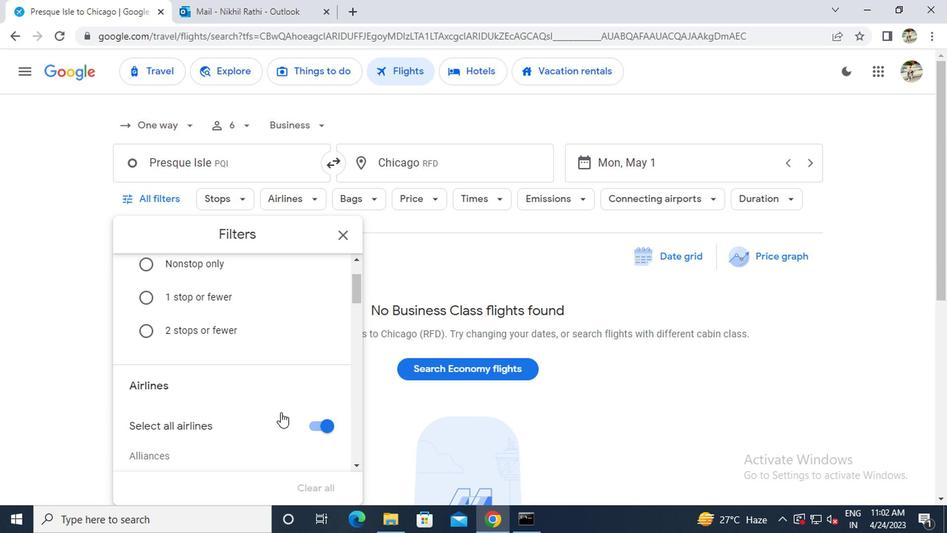 
Action: Mouse scrolled (280, 414) with delta (0, 0)
Screenshot: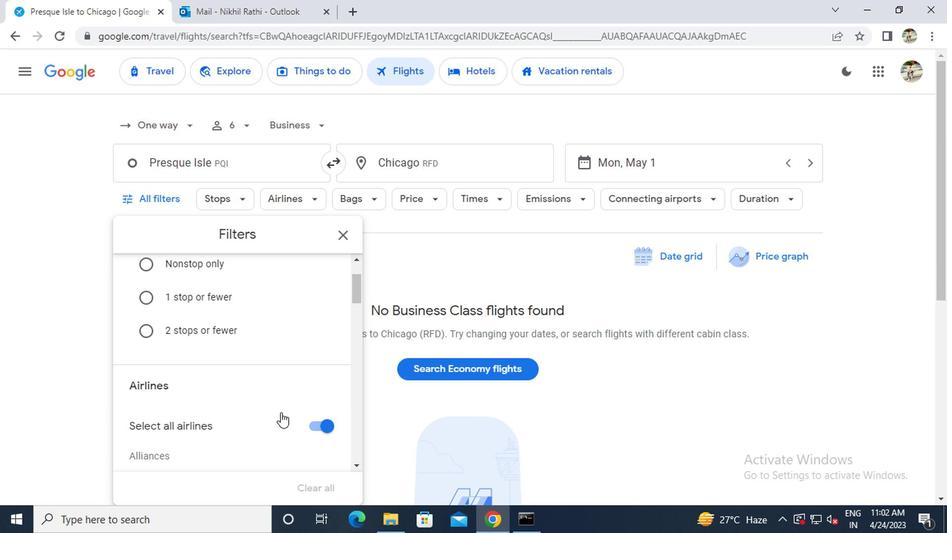 
Action: Mouse moved to (280, 413)
Screenshot: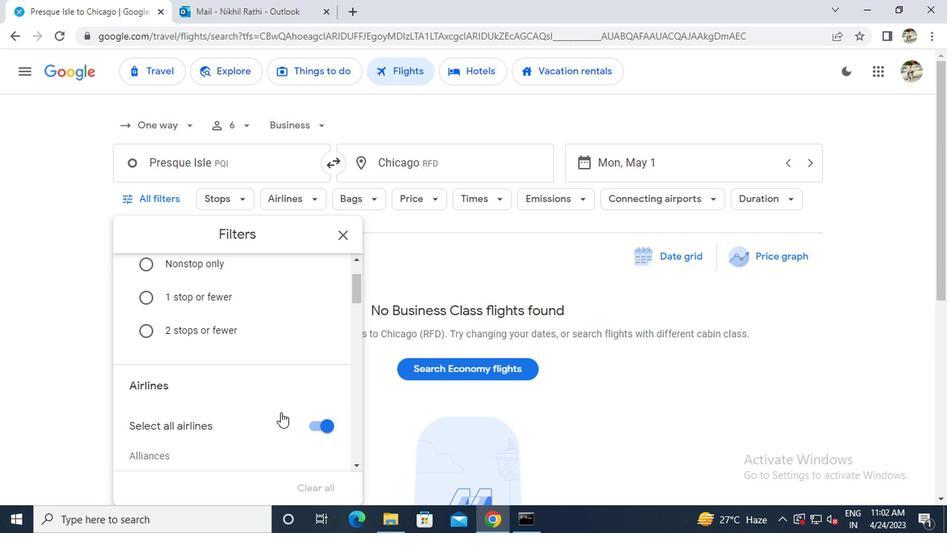 
Action: Mouse scrolled (280, 414) with delta (0, 0)
Screenshot: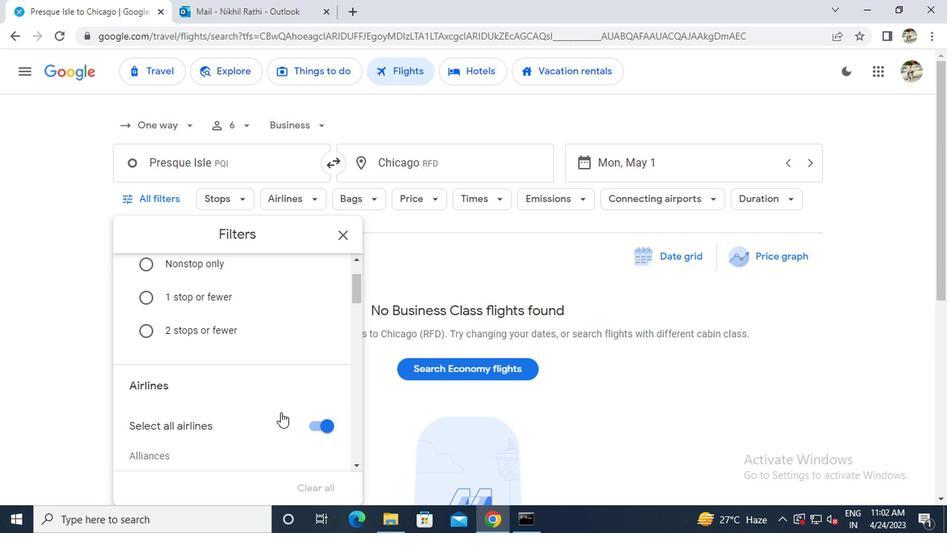 
Action: Mouse scrolled (280, 412) with delta (0, 0)
Screenshot: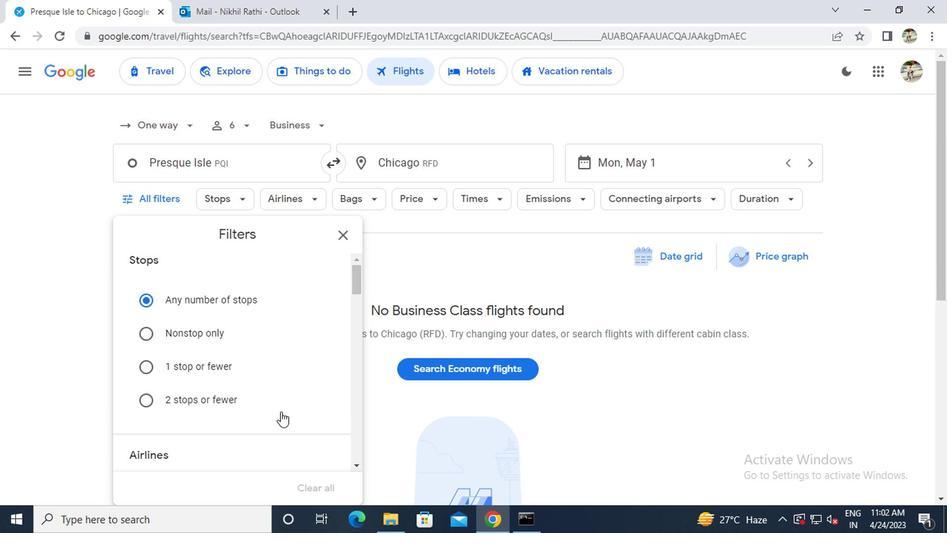 
Action: Mouse scrolled (280, 412) with delta (0, 0)
Screenshot: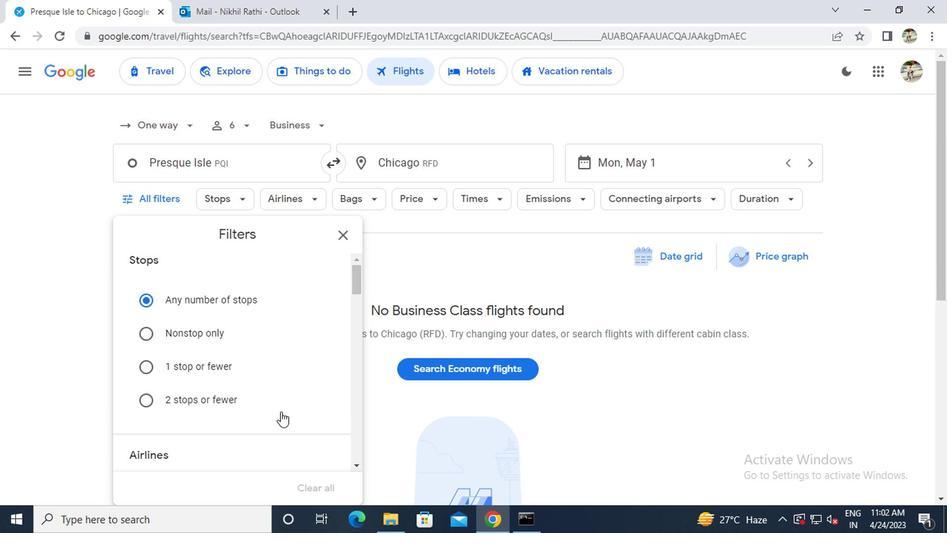
Action: Mouse scrolled (280, 412) with delta (0, 0)
Screenshot: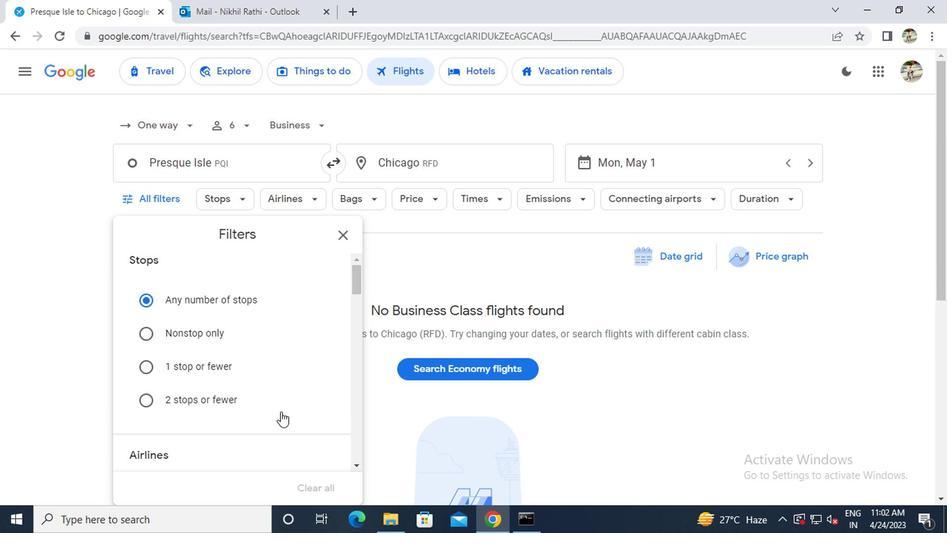 
Action: Mouse scrolled (280, 412) with delta (0, 0)
Screenshot: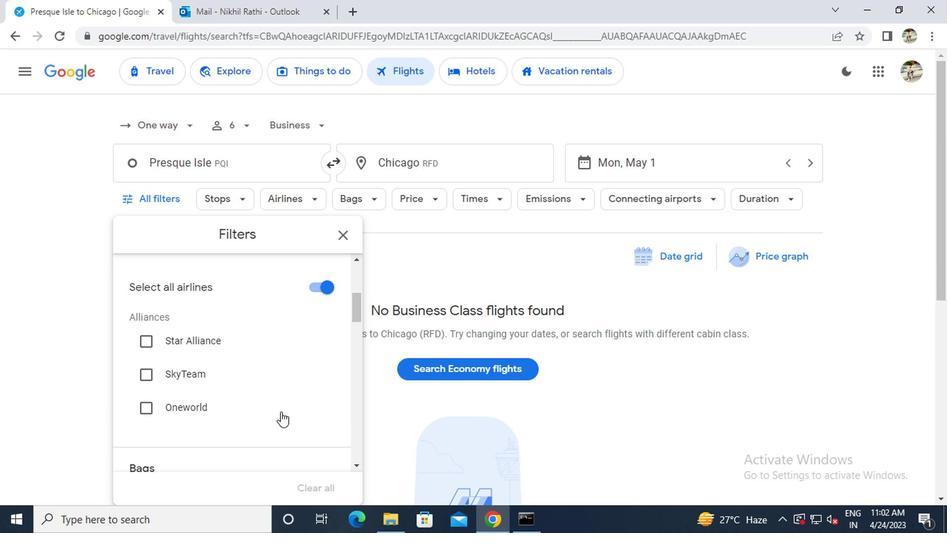 
Action: Mouse scrolled (280, 412) with delta (0, 0)
Screenshot: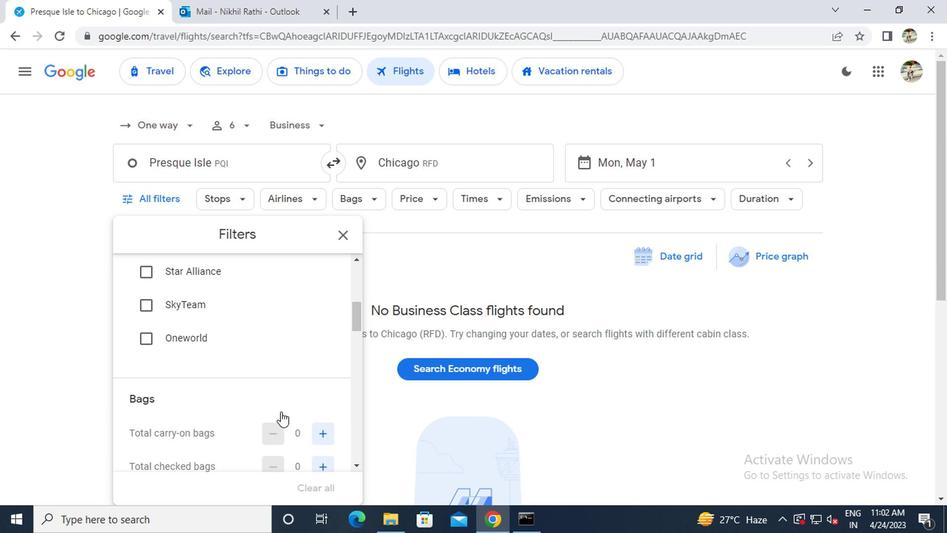 
Action: Mouse scrolled (280, 412) with delta (0, 0)
Screenshot: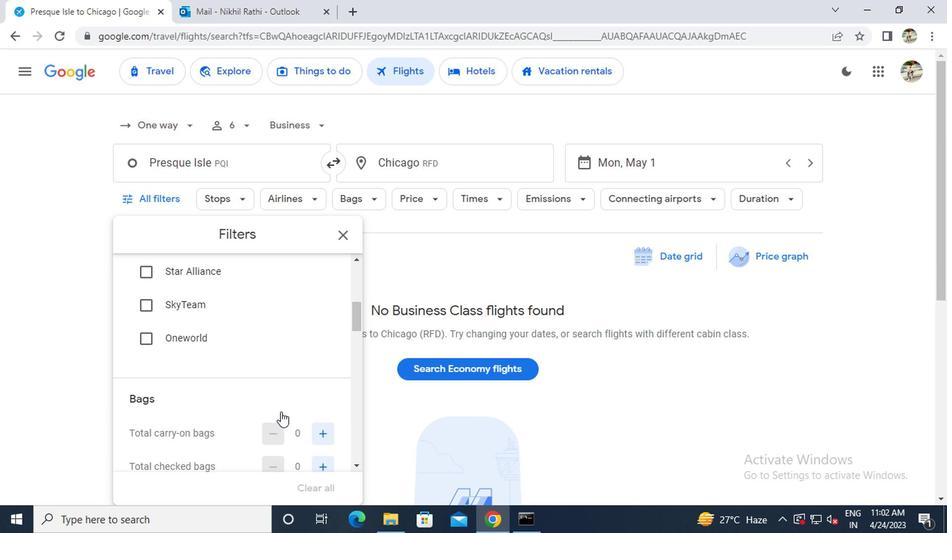 
Action: Mouse moved to (323, 331)
Screenshot: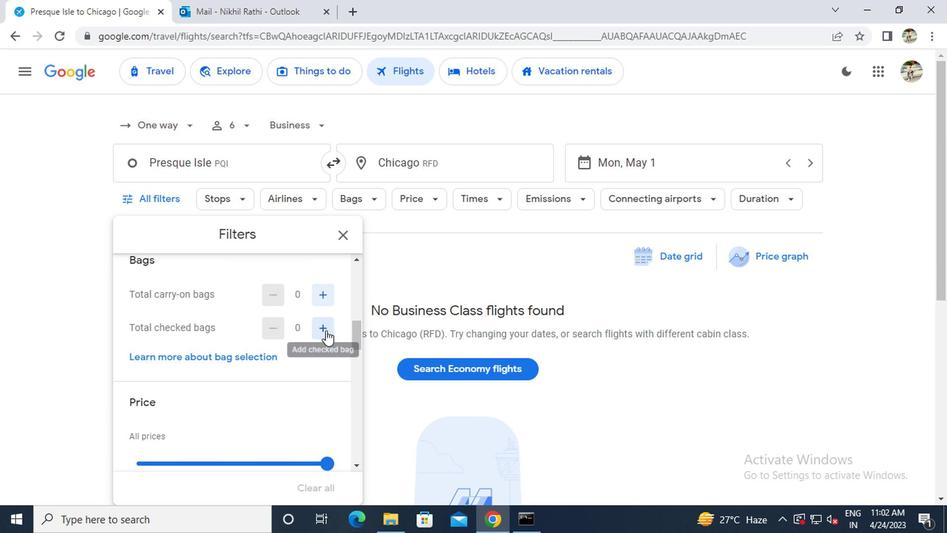 
Action: Mouse pressed left at (323, 331)
Screenshot: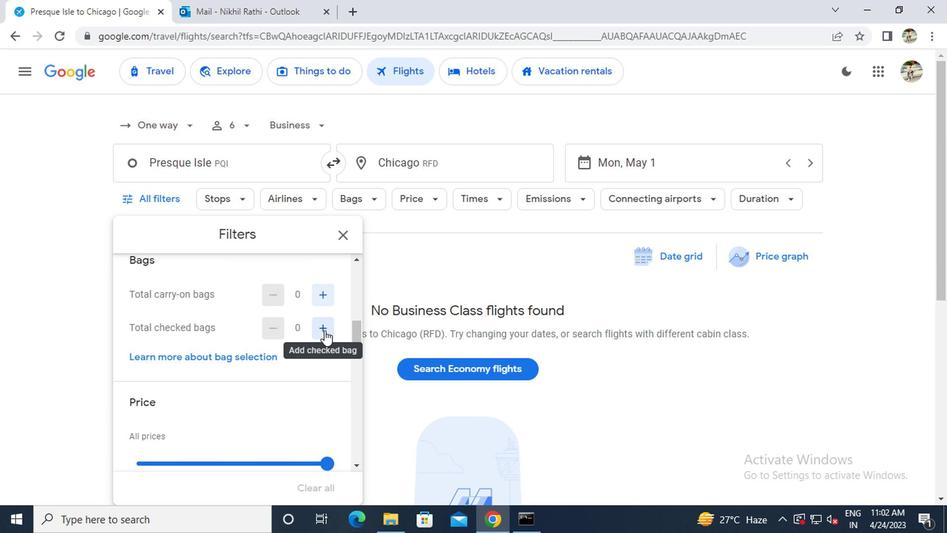 
Action: Mouse pressed left at (323, 331)
Screenshot: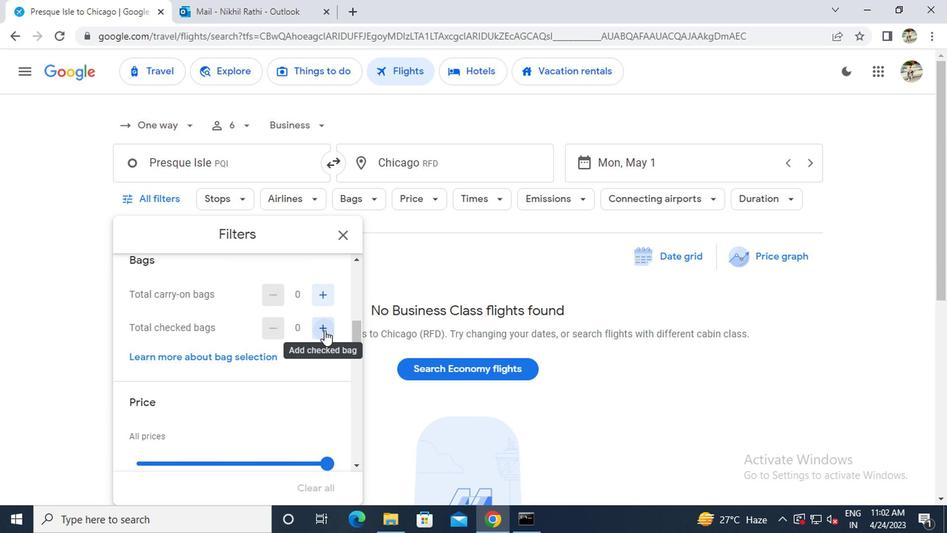 
Action: Mouse pressed left at (323, 331)
Screenshot: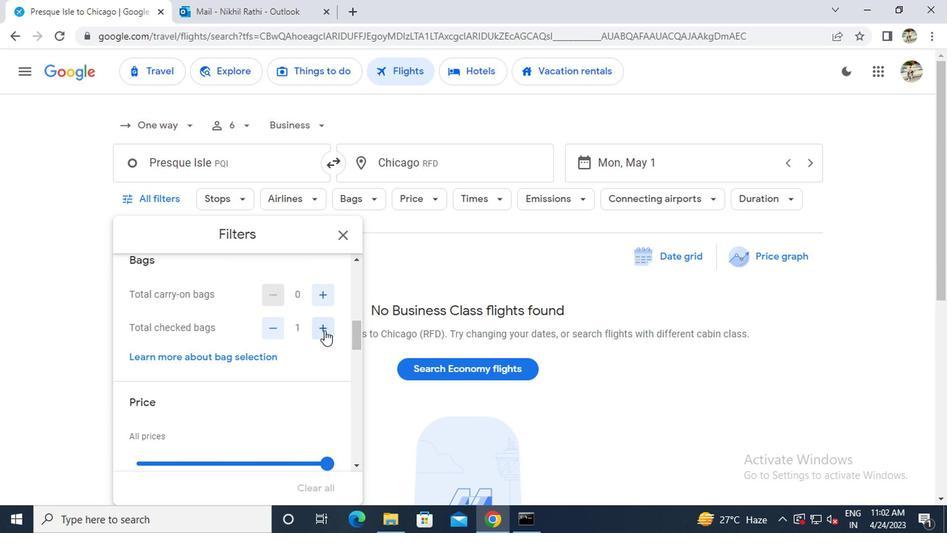 
Action: Mouse pressed left at (323, 331)
Screenshot: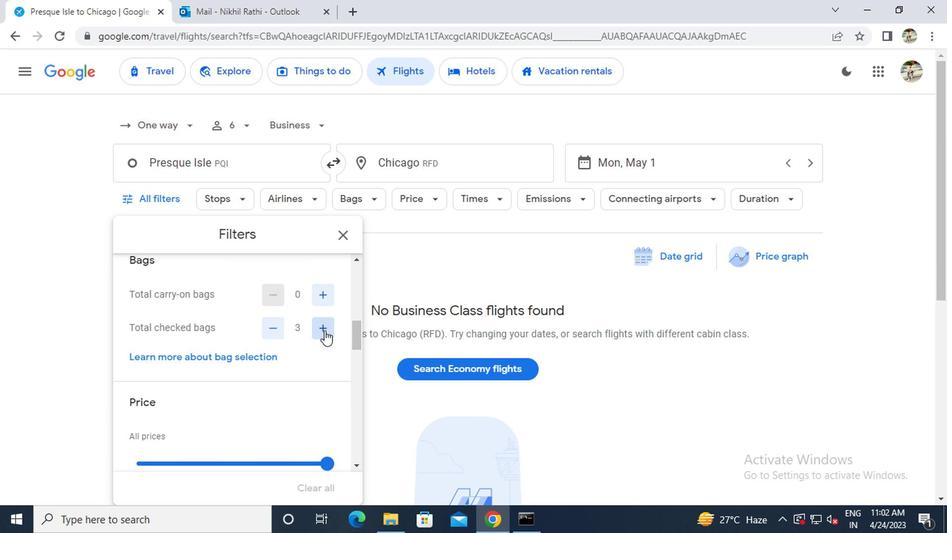 
Action: Mouse scrolled (323, 331) with delta (0, 0)
Screenshot: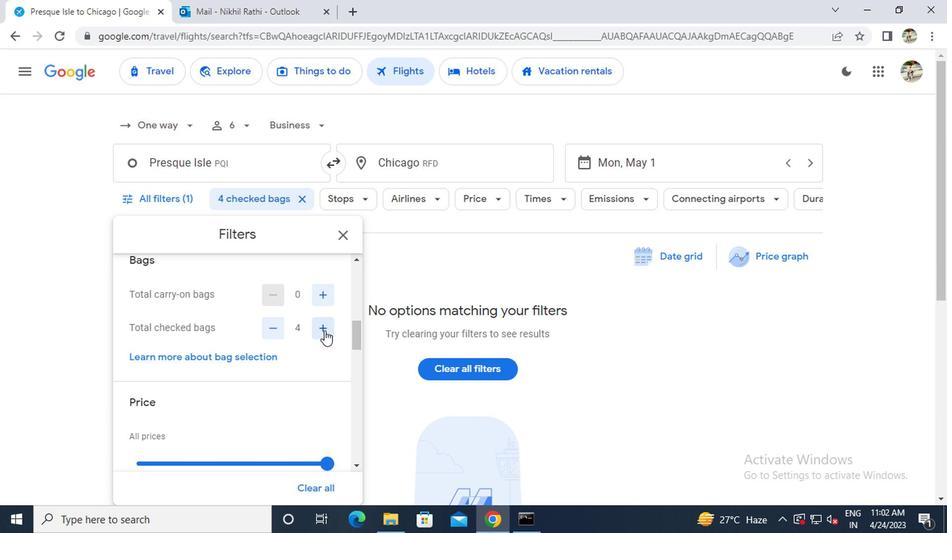 
Action: Mouse moved to (327, 392)
Screenshot: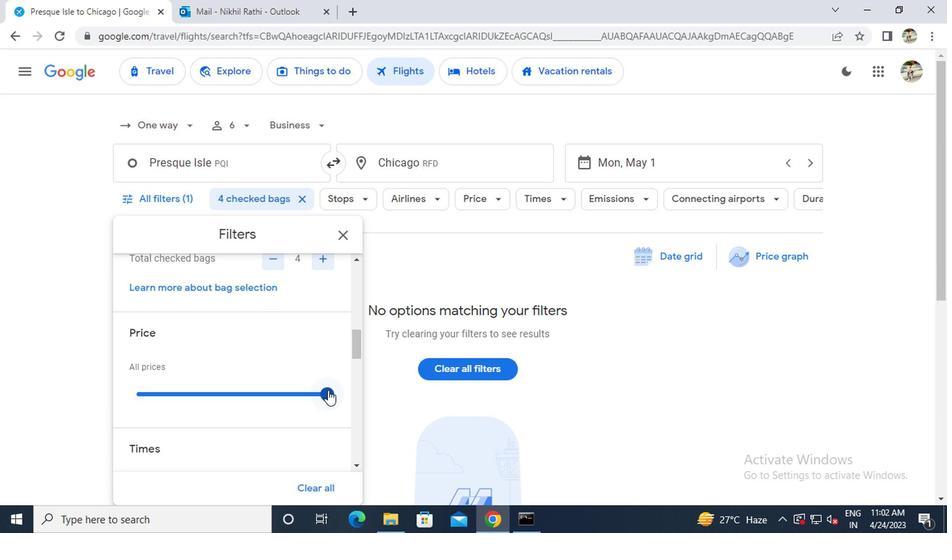 
Action: Mouse pressed left at (327, 392)
Screenshot: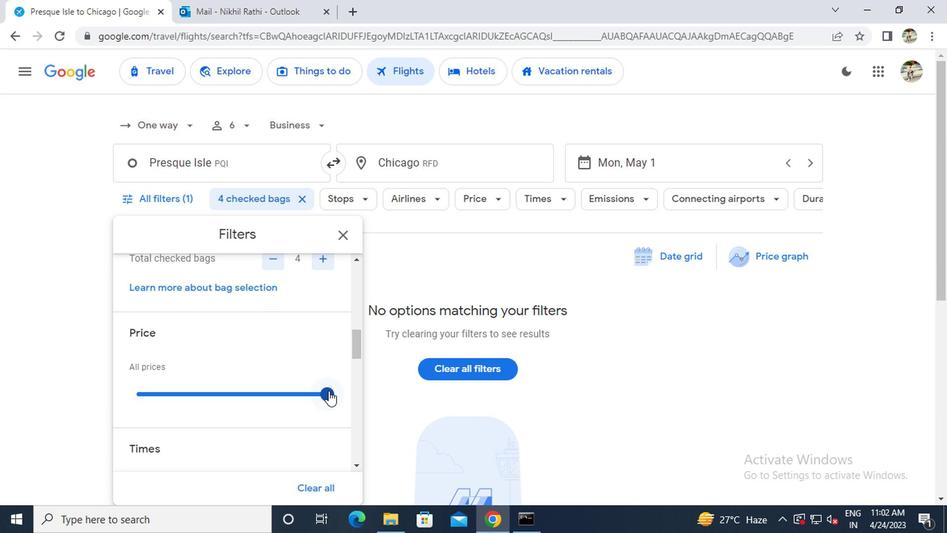 
Action: Mouse moved to (136, 392)
Screenshot: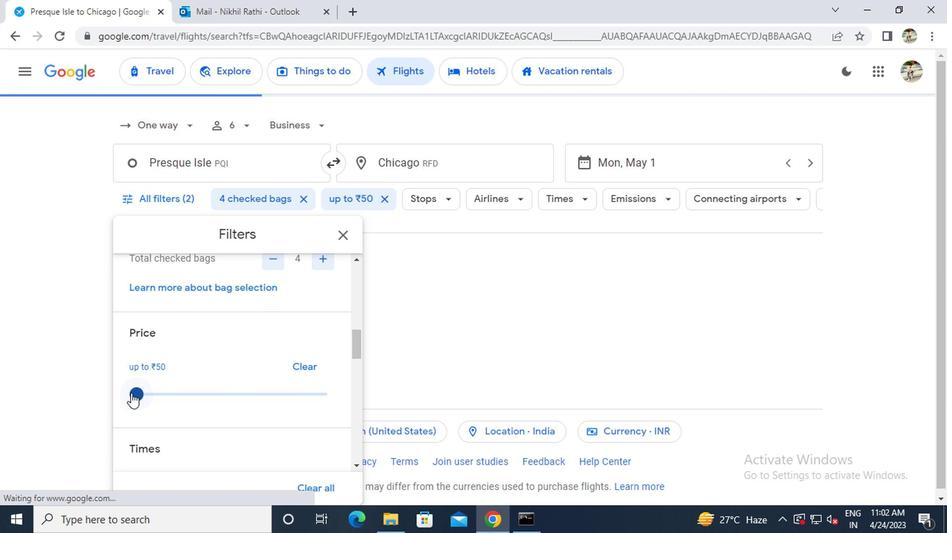 
Action: Mouse pressed left at (136, 392)
Screenshot: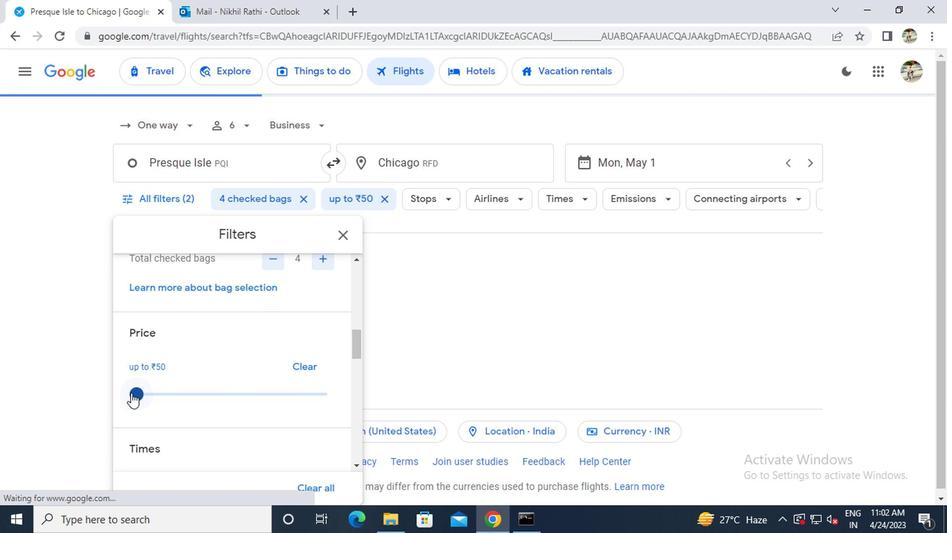 
Action: Mouse moved to (282, 419)
Screenshot: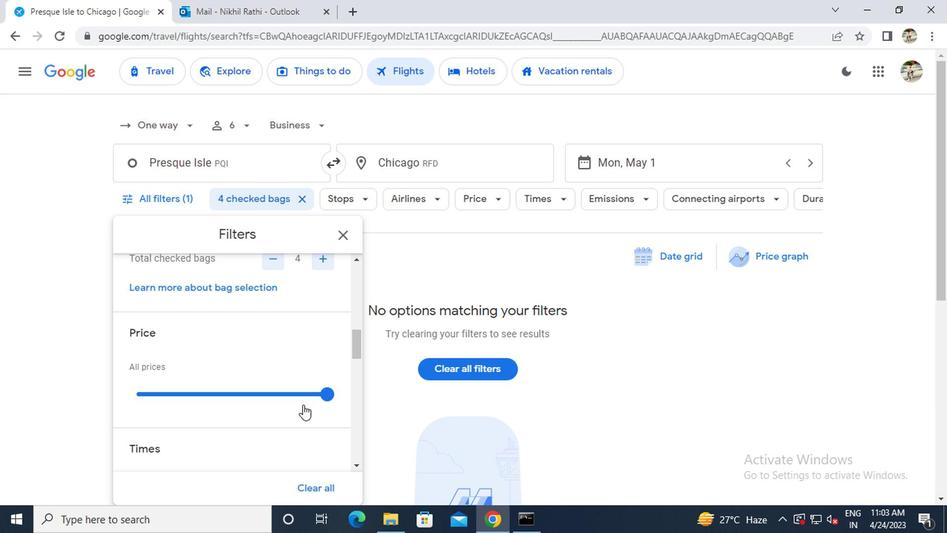 
Action: Mouse scrolled (282, 419) with delta (0, 0)
Screenshot: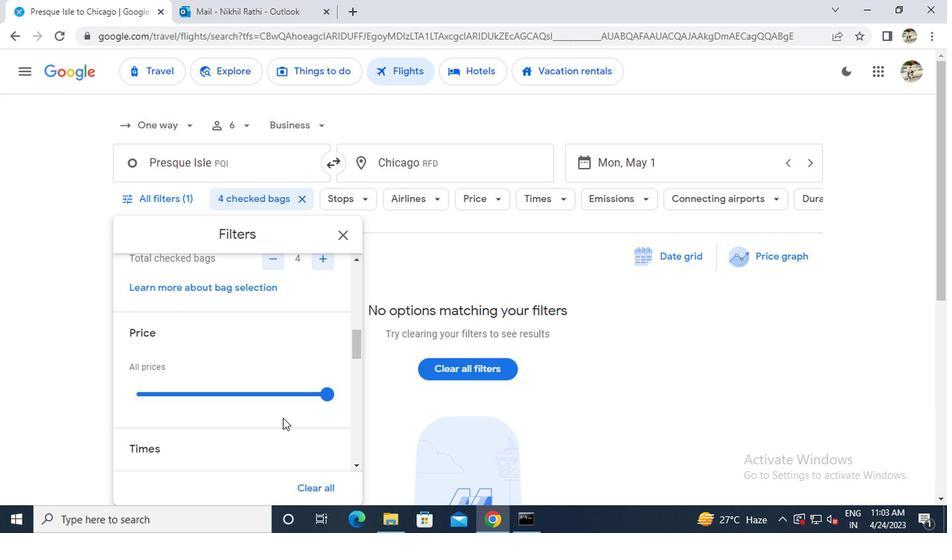 
Action: Mouse scrolled (282, 419) with delta (0, 0)
Screenshot: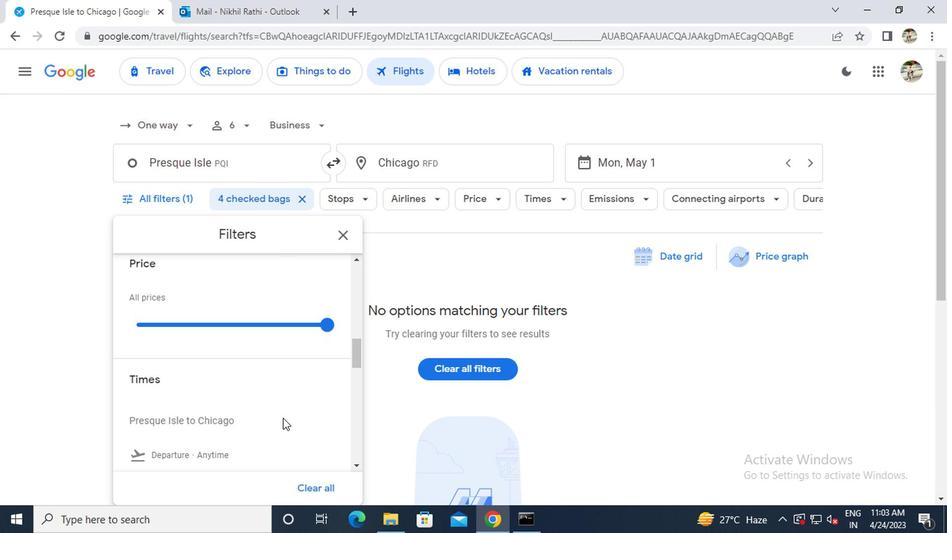 
Action: Mouse moved to (152, 416)
Screenshot: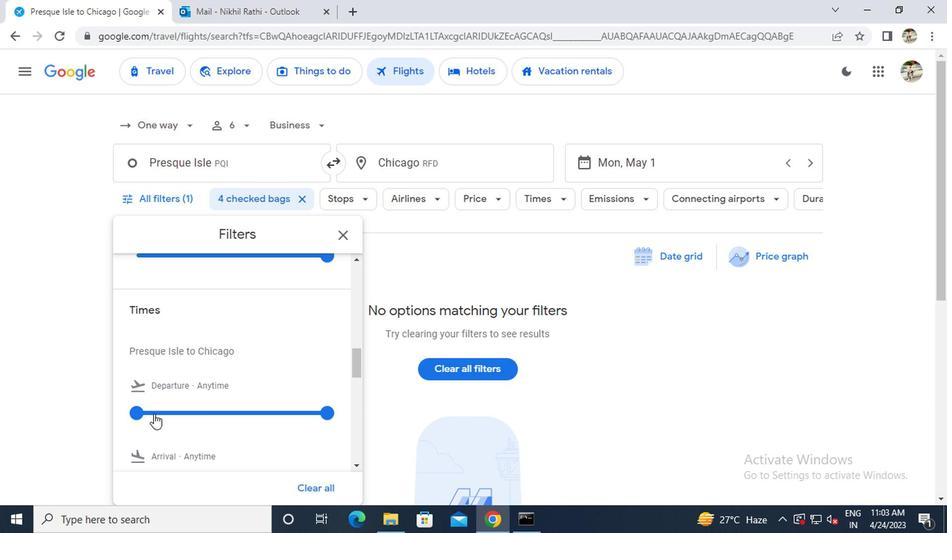 
Action: Mouse scrolled (152, 415) with delta (0, 0)
Screenshot: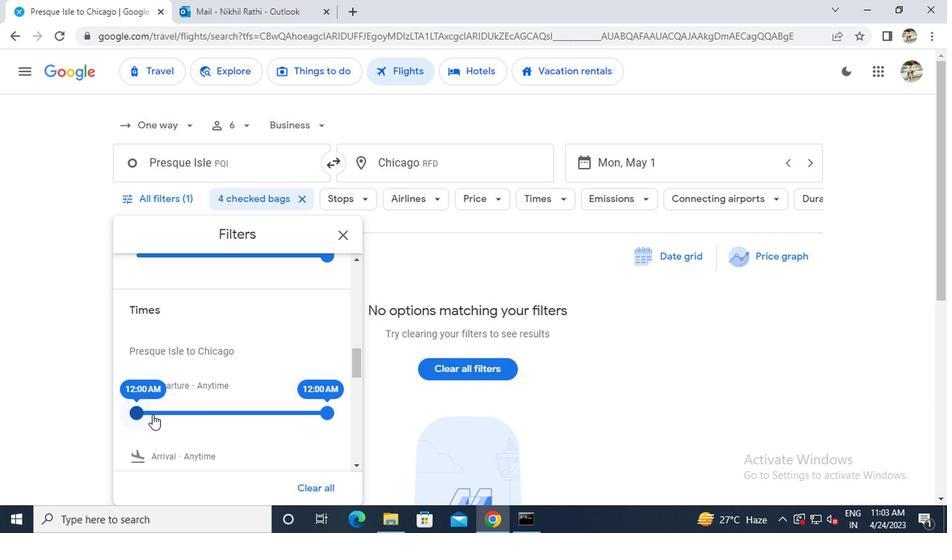
Action: Mouse moved to (139, 348)
Screenshot: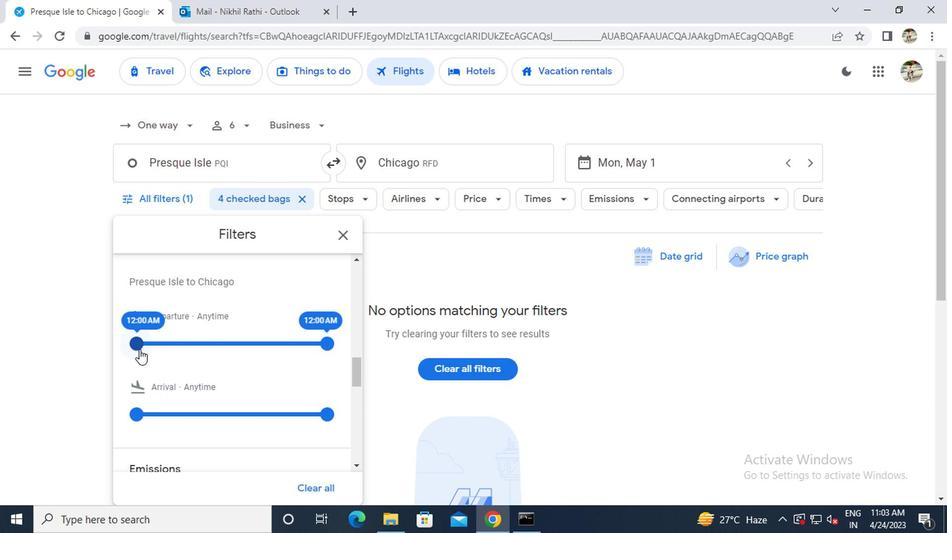 
Action: Mouse pressed left at (139, 348)
Screenshot: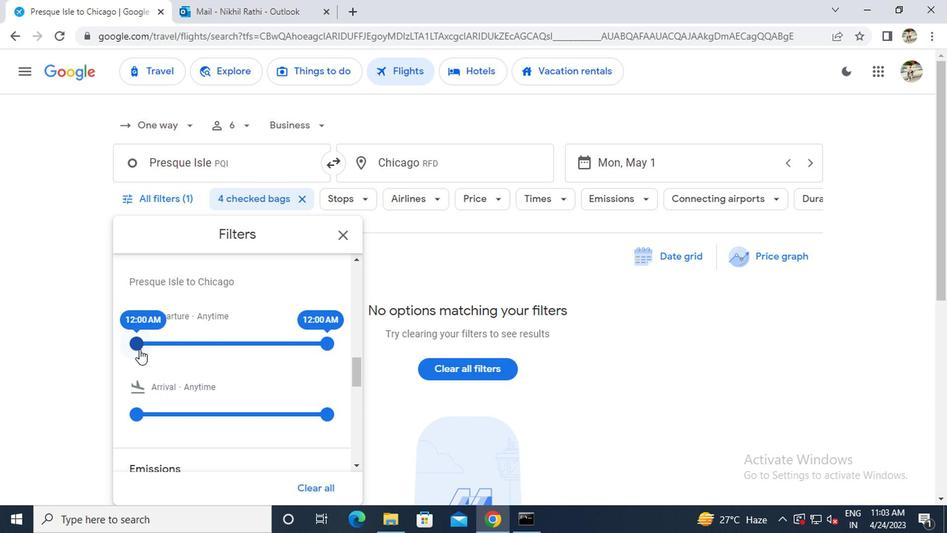 
Action: Mouse moved to (345, 229)
Screenshot: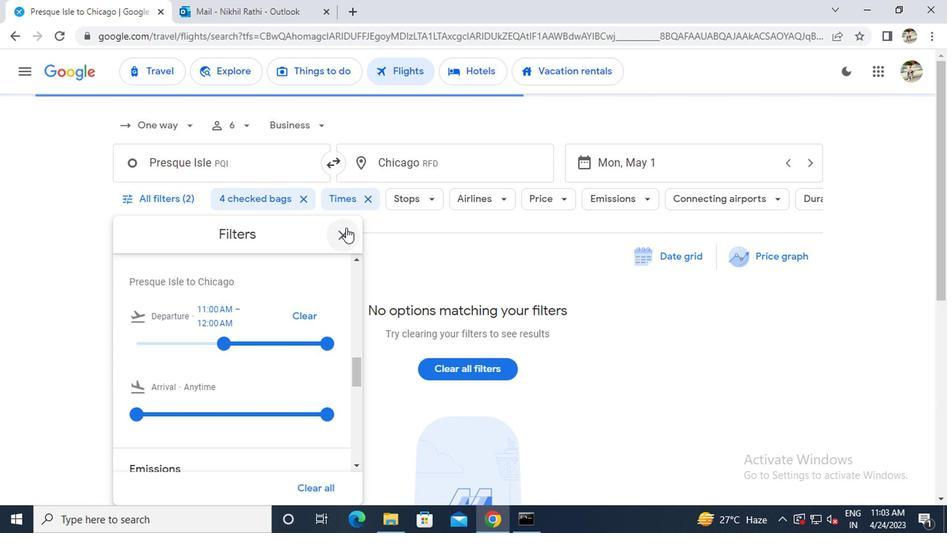 
Action: Mouse pressed left at (345, 229)
Screenshot: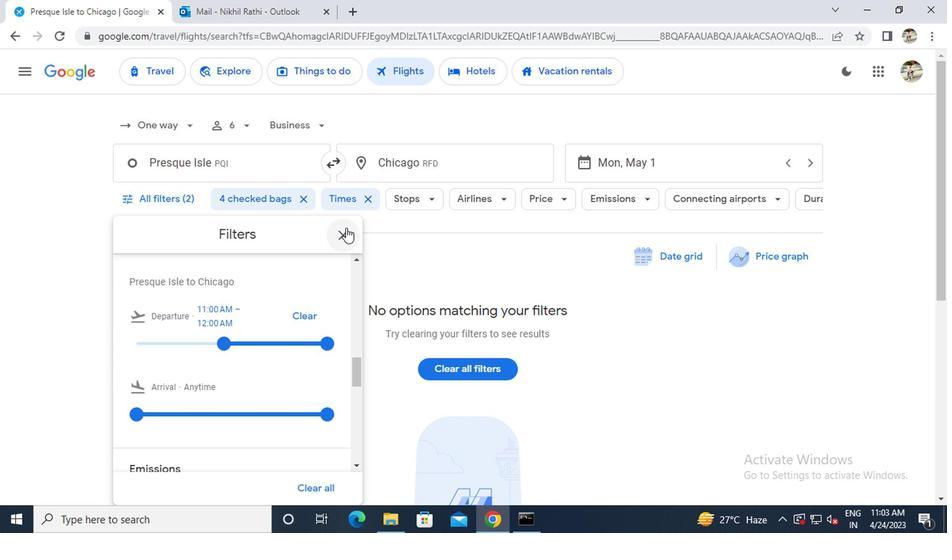 
